 Task: Schedule a 45-minute meeting for annual business plan development.
Action: Mouse moved to (134, 130)
Screenshot: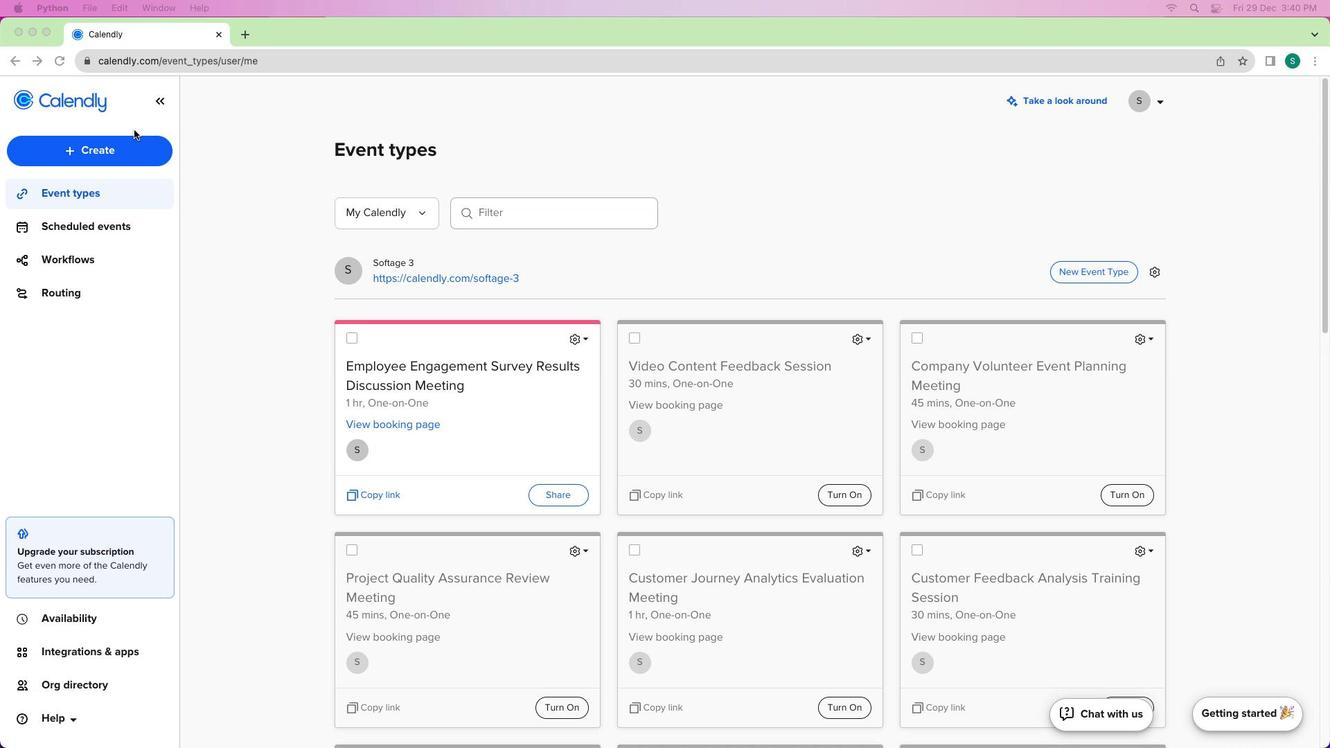 
Action: Mouse pressed left at (134, 130)
Screenshot: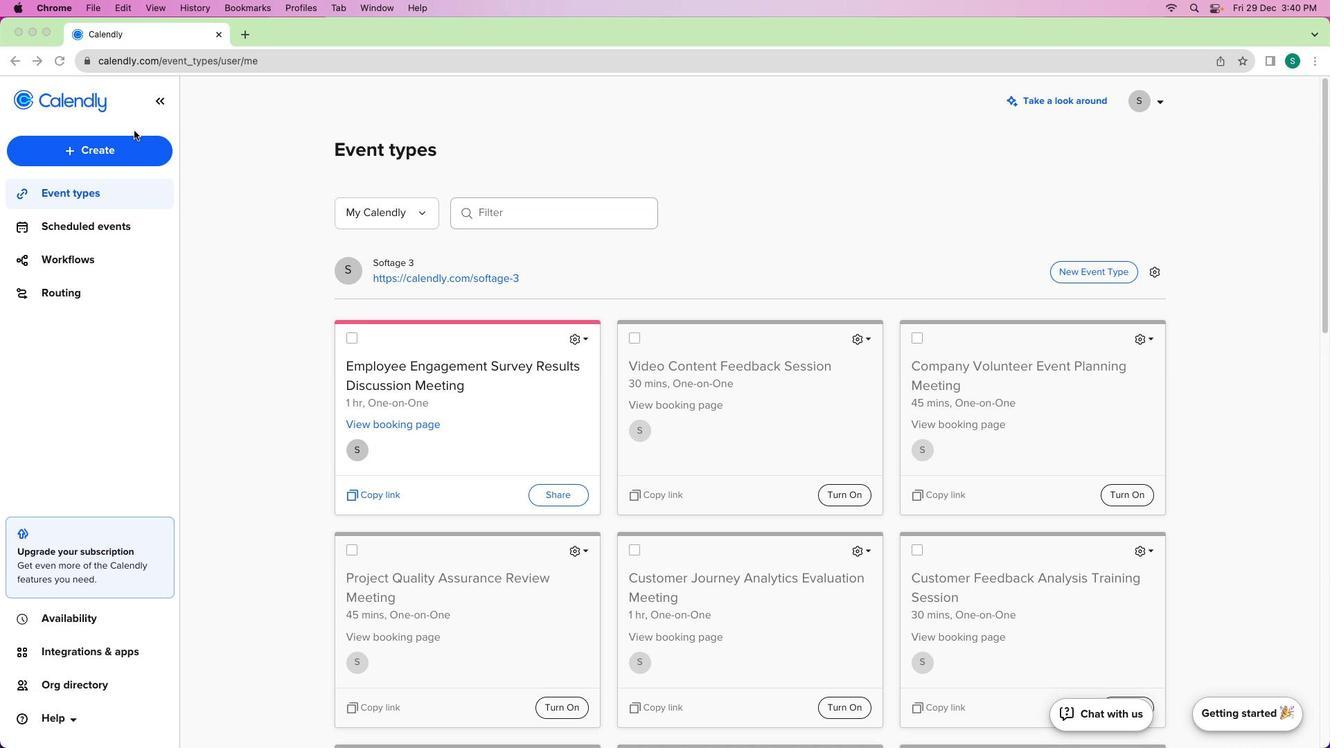 
Action: Mouse moved to (132, 145)
Screenshot: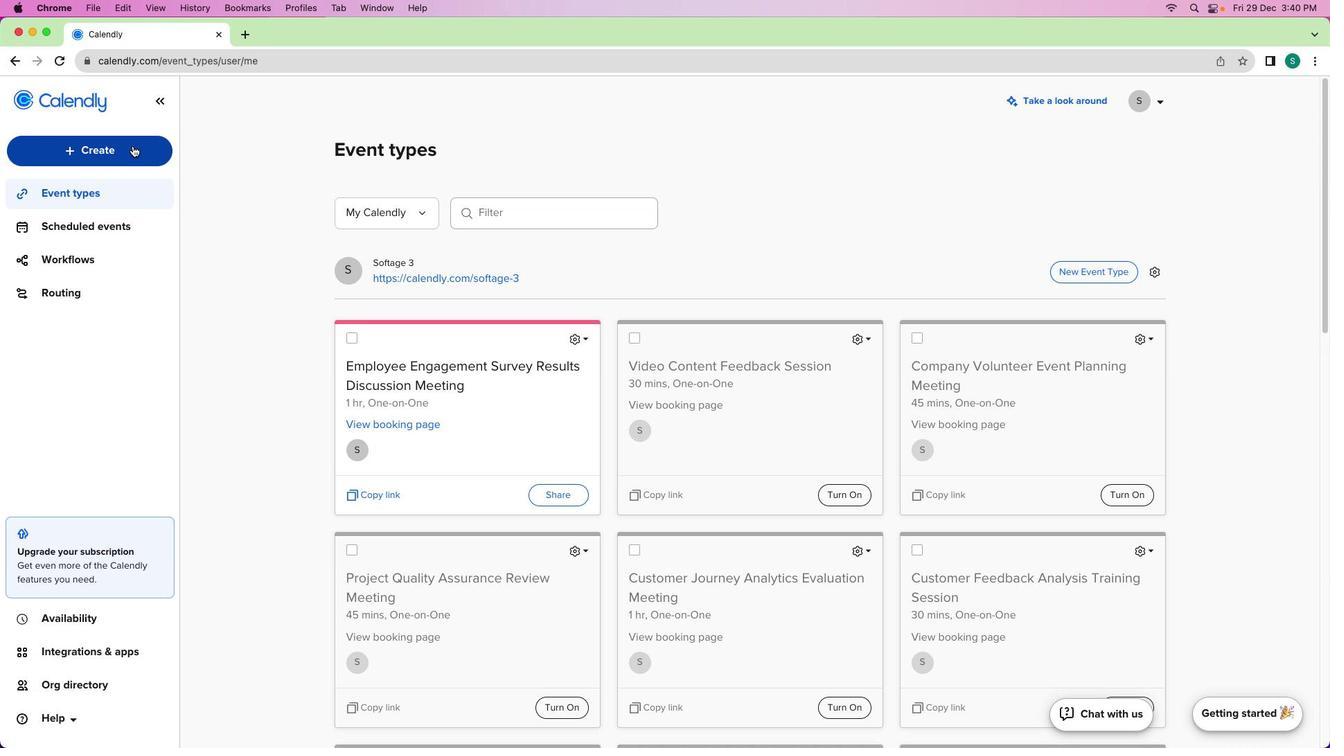 
Action: Mouse pressed left at (132, 145)
Screenshot: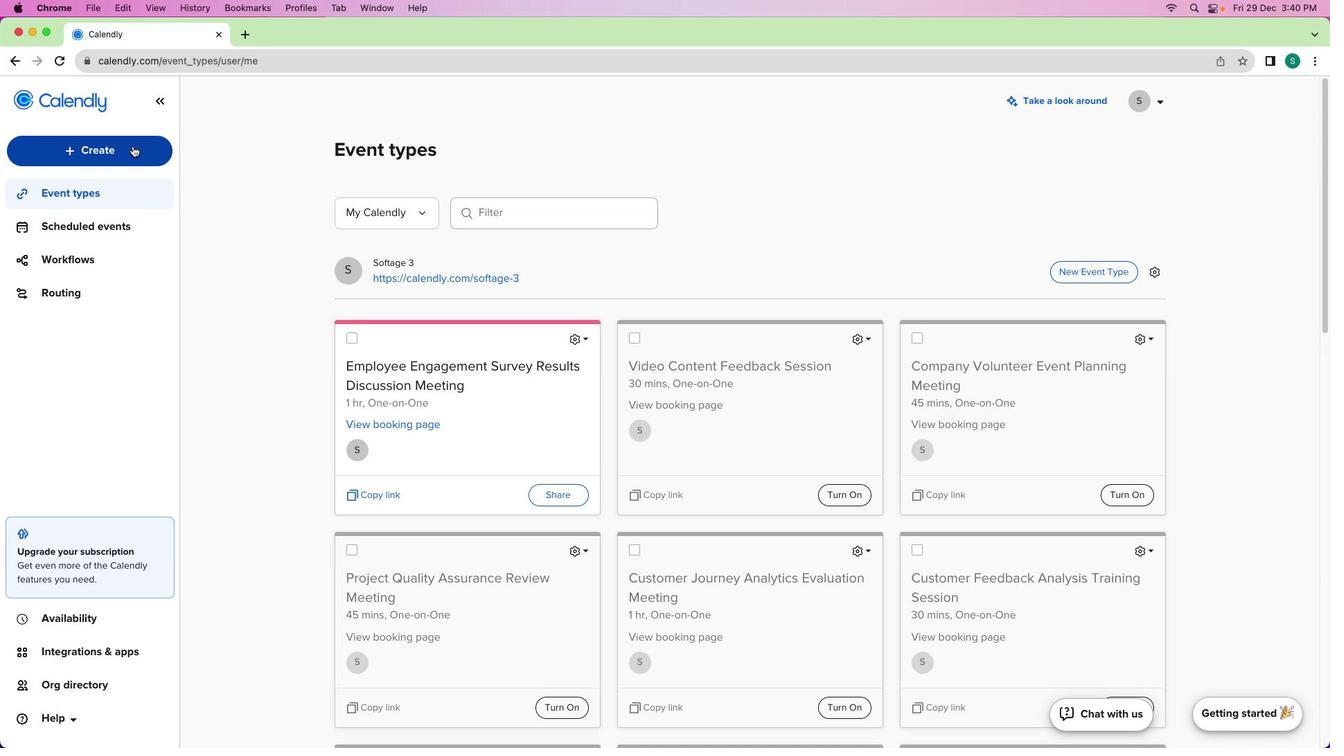 
Action: Mouse moved to (121, 201)
Screenshot: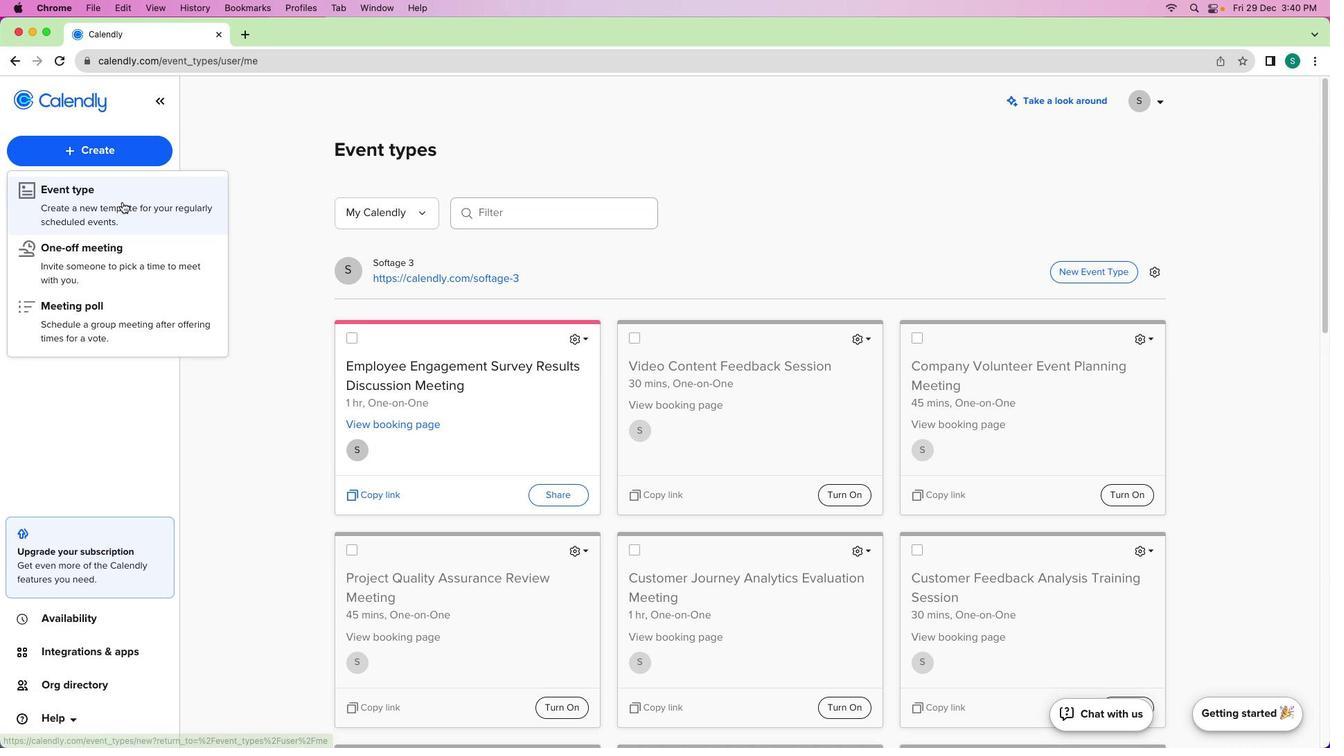 
Action: Mouse pressed left at (121, 201)
Screenshot: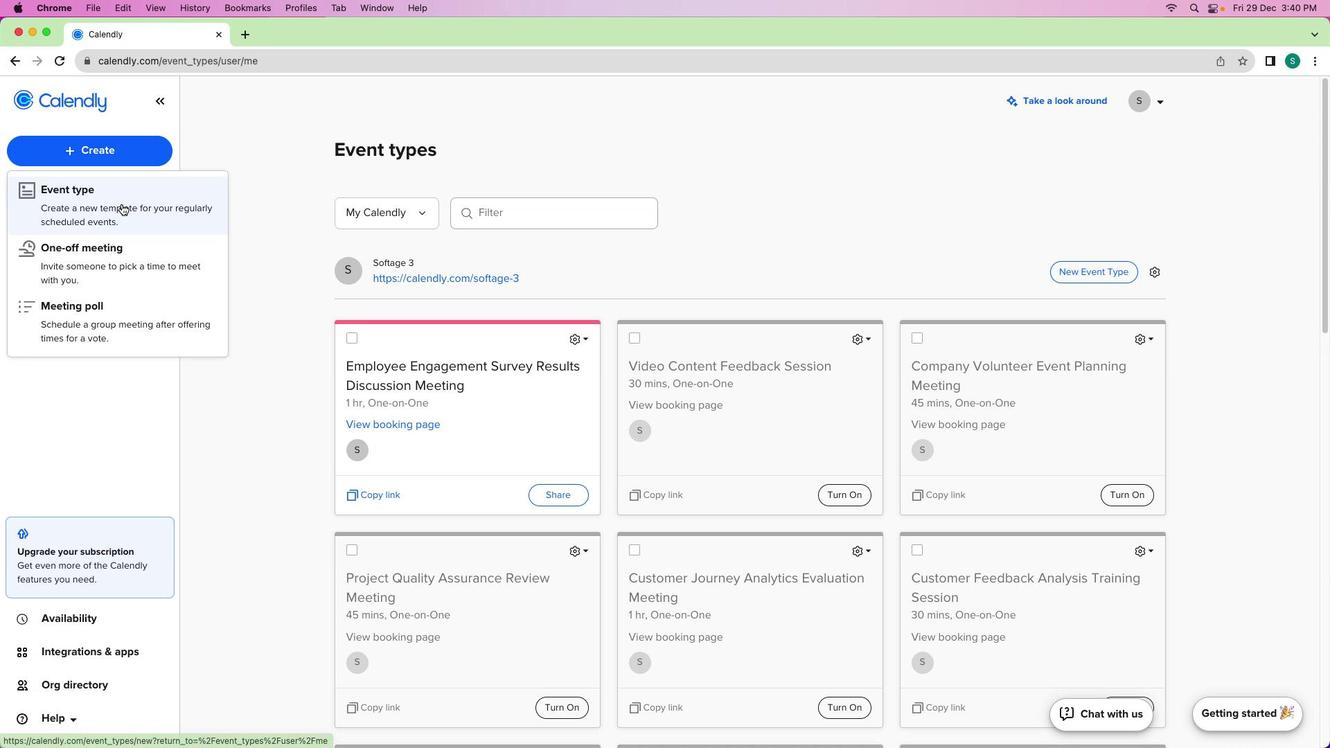 
Action: Mouse moved to (121, 205)
Screenshot: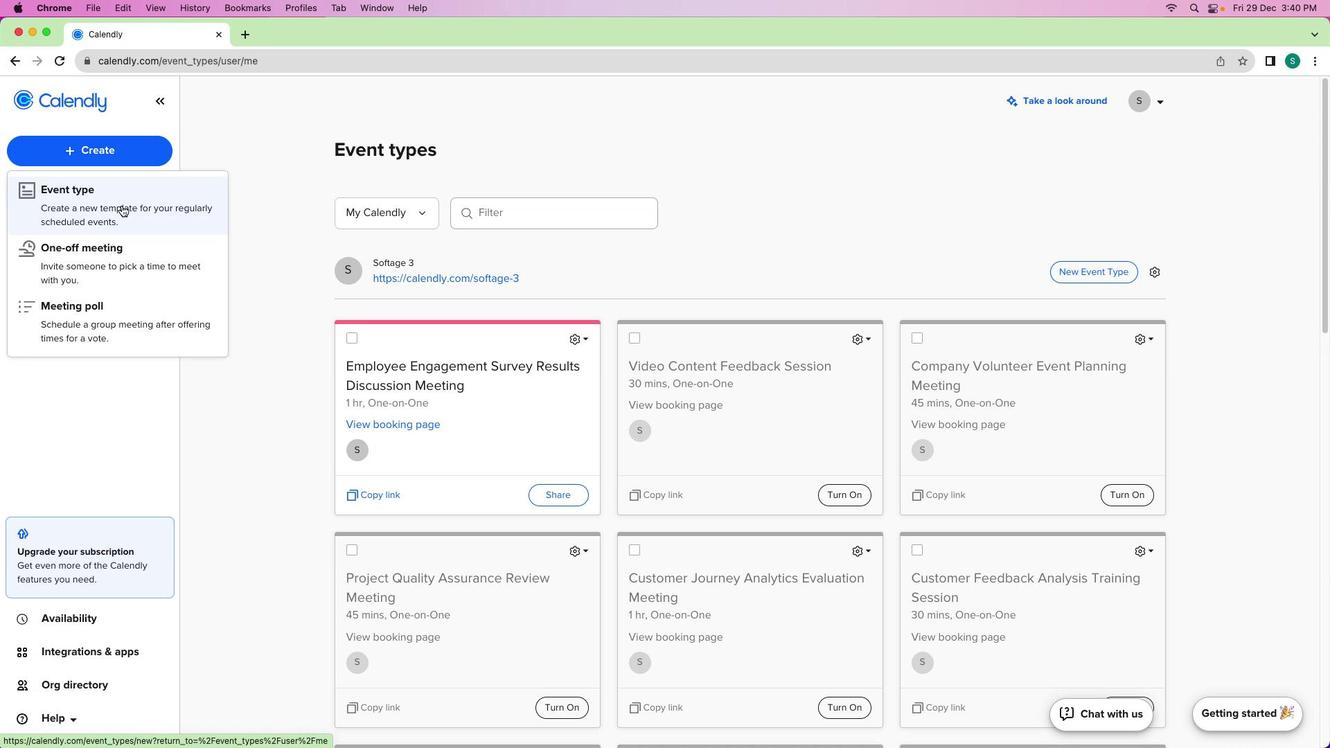 
Action: Mouse pressed left at (121, 205)
Screenshot: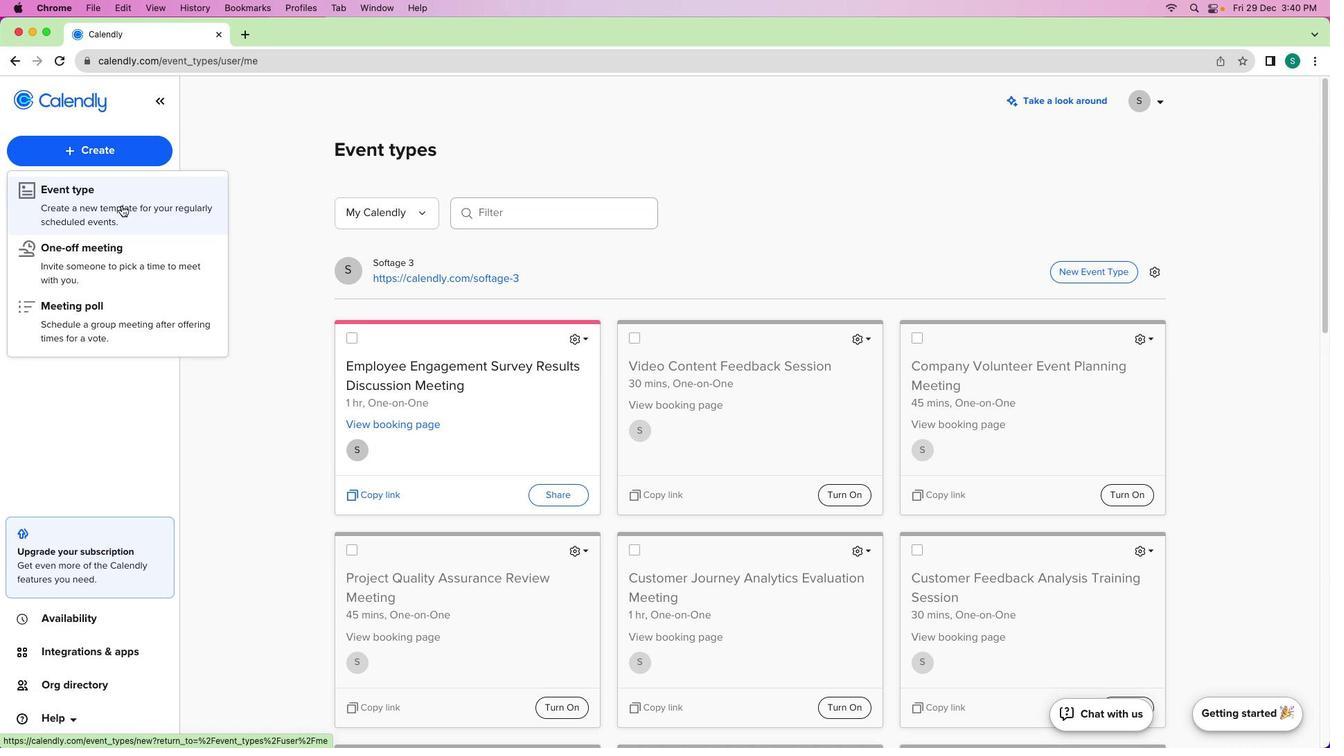 
Action: Mouse moved to (455, 279)
Screenshot: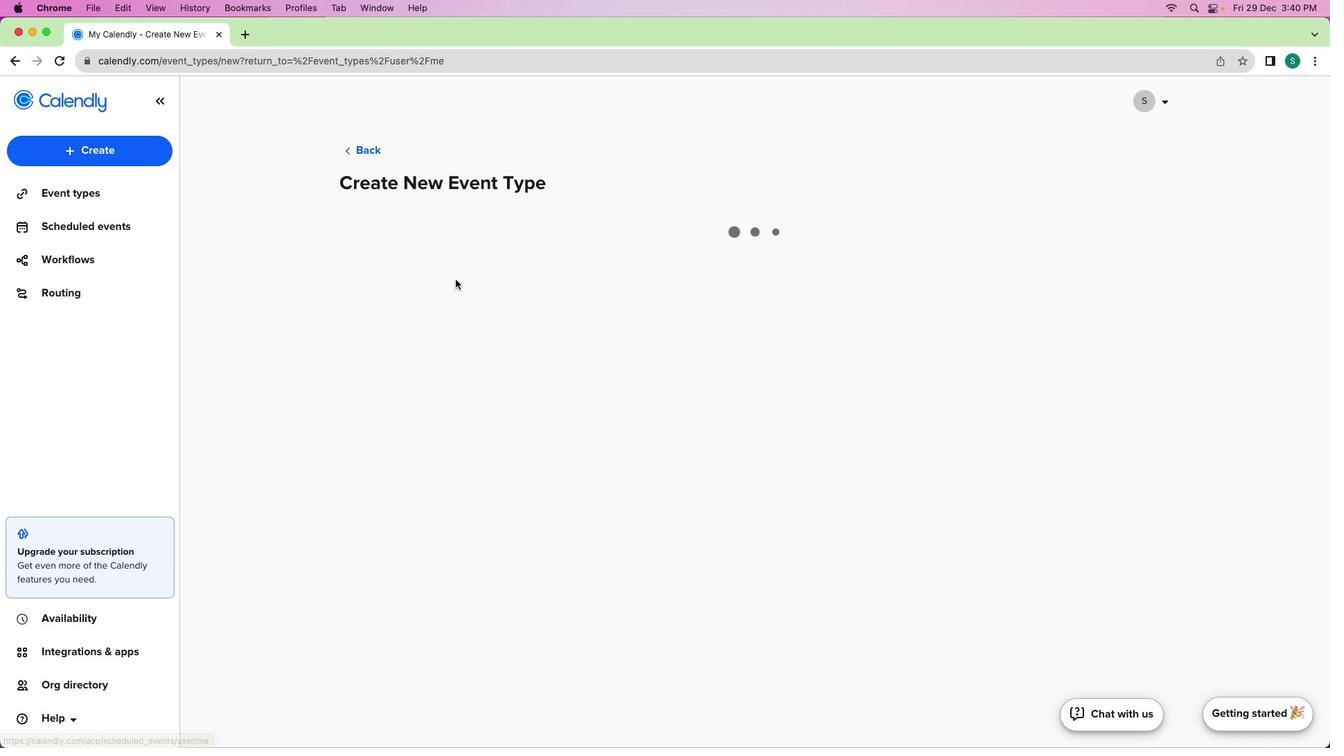 
Action: Mouse pressed left at (455, 279)
Screenshot: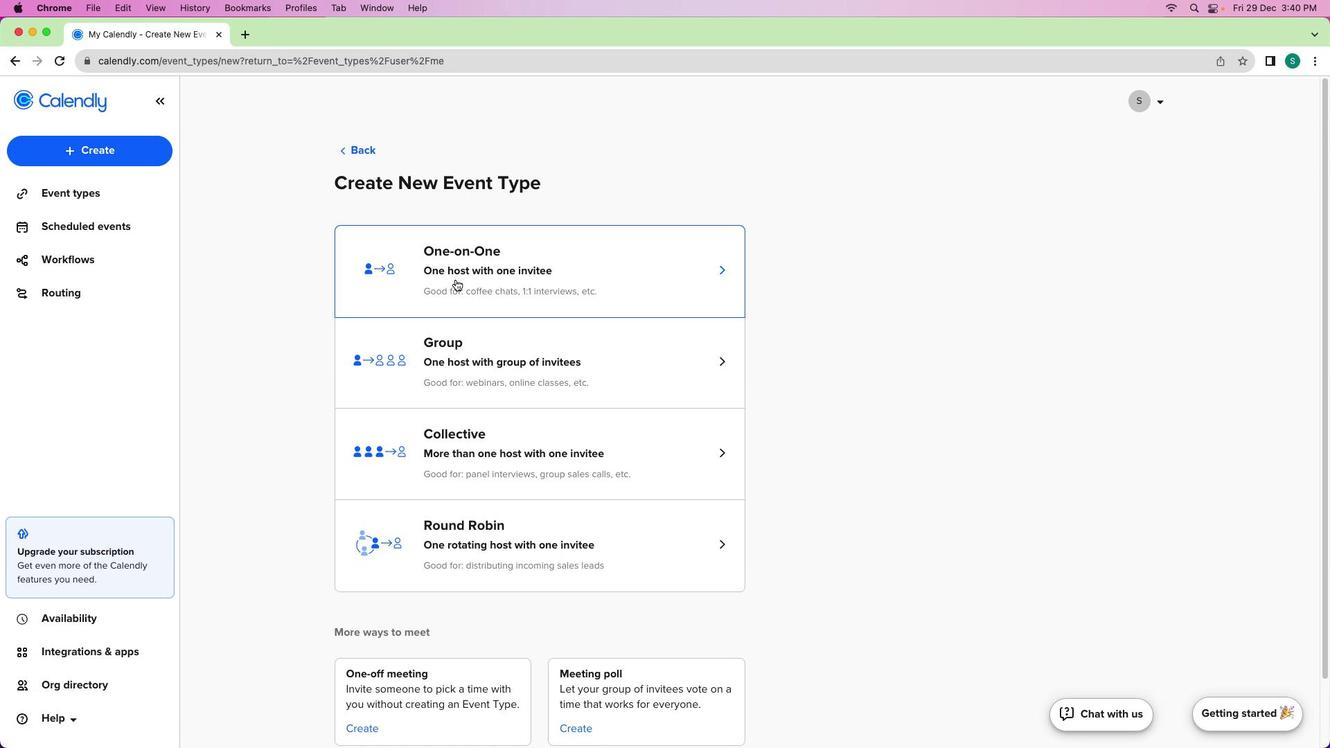 
Action: Mouse moved to (196, 220)
Screenshot: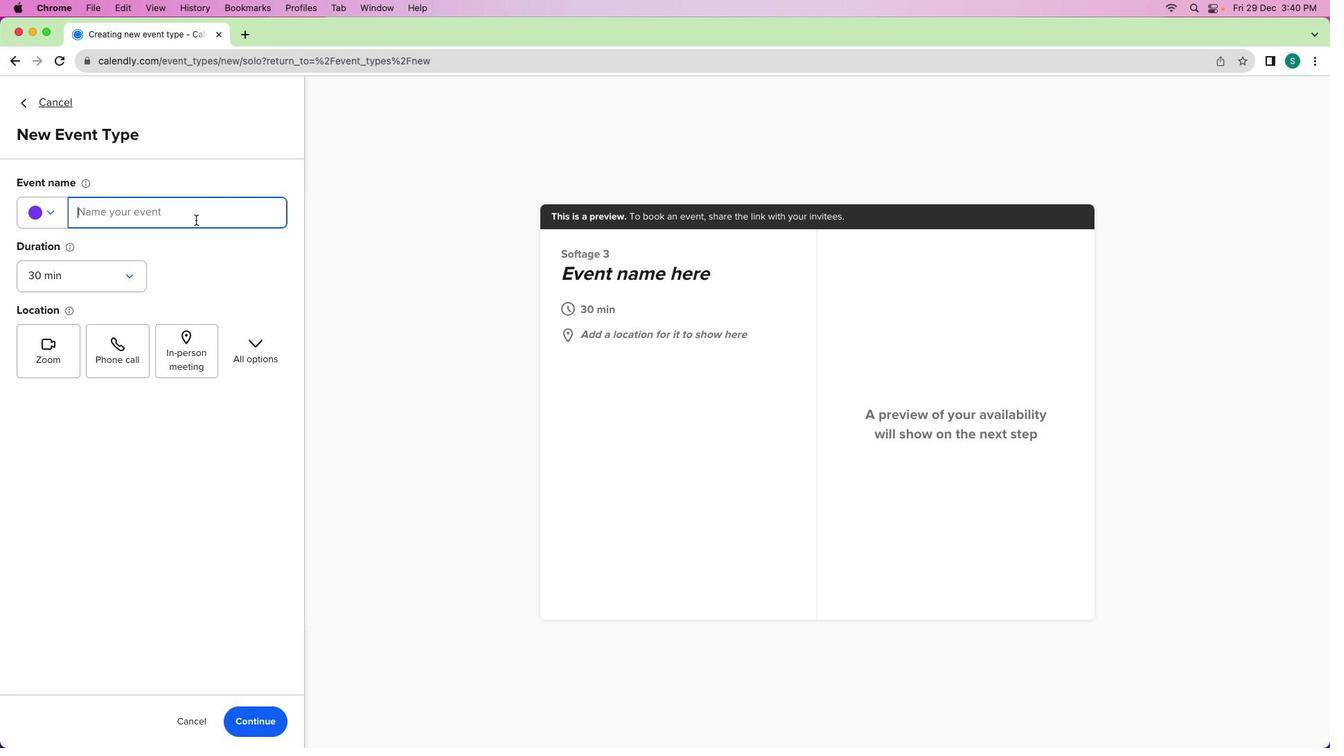 
Action: Mouse pressed left at (196, 220)
Screenshot: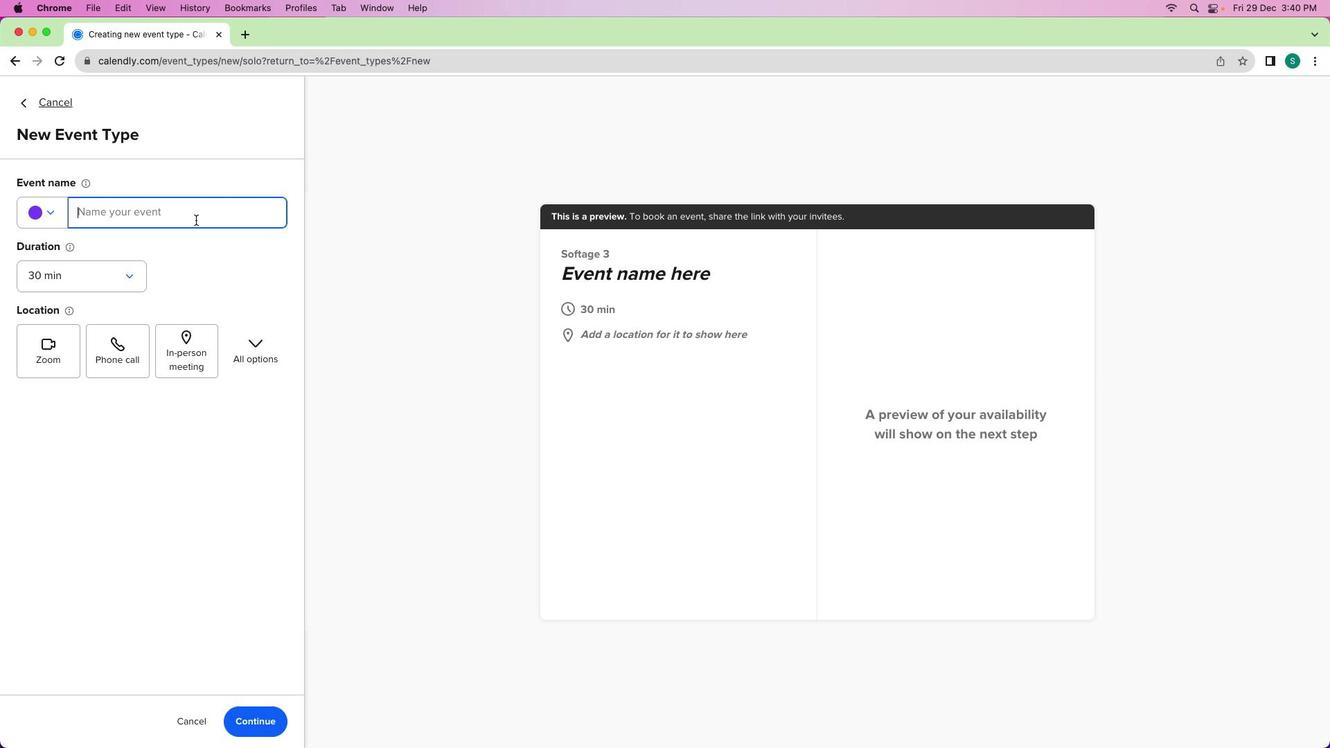 
Action: Mouse moved to (203, 225)
Screenshot: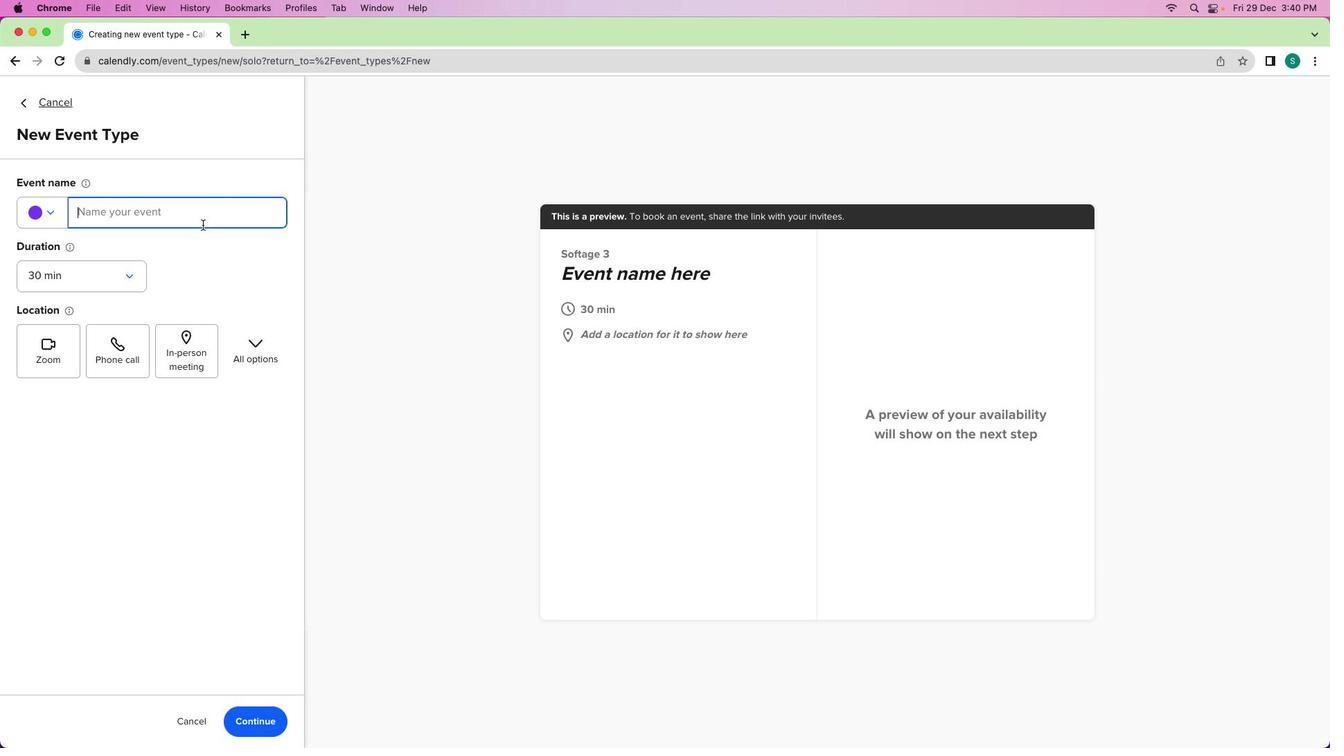 
Action: Key pressed Key.shift'A''n''n''u''a''k''l'Key.backspaceKey.backspace'l'Key.spaceKey.shift'B''u''s''i''n''e''s''s'Key.spaceKey.shift'P''l''a''n'Key.spaceKey.shift'D''e''v''e''l''o''p''m''e''n''t'Key.spaceKey.shift'M''e''e''t''i''n''g'
Screenshot: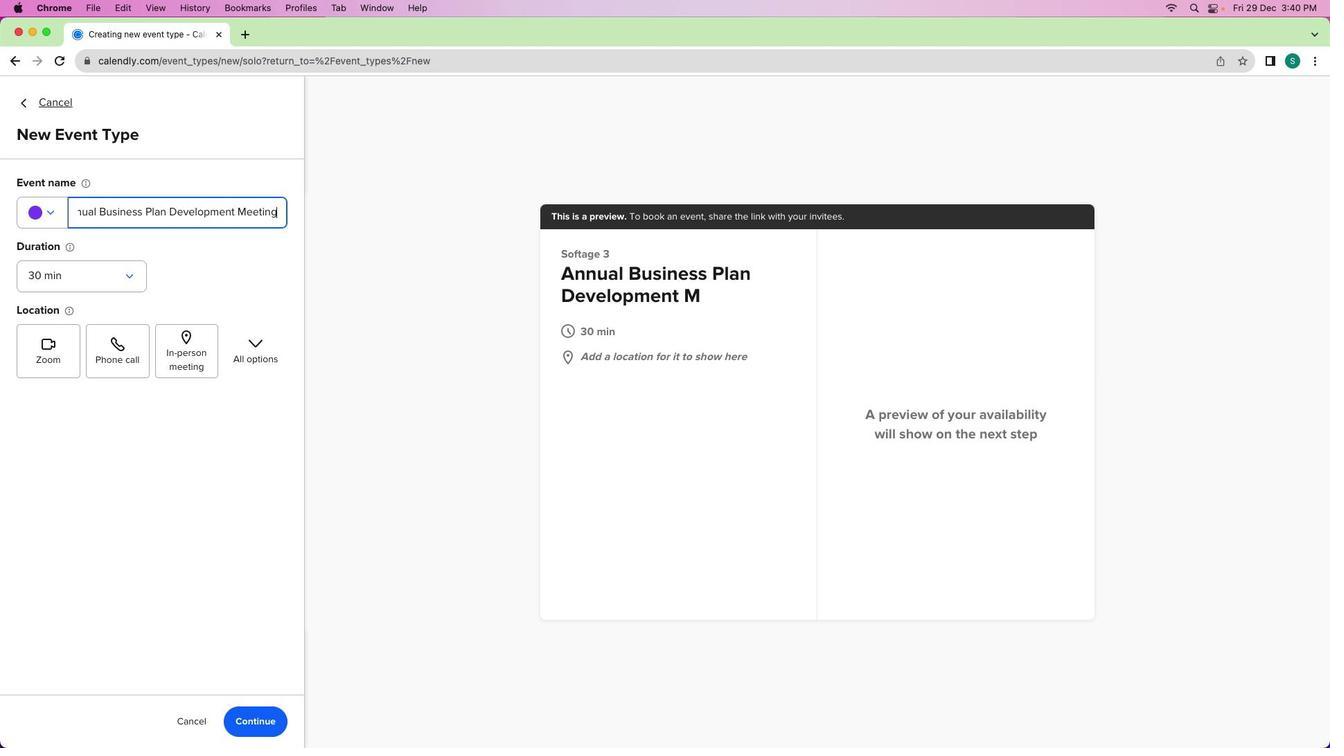 
Action: Mouse moved to (53, 212)
Screenshot: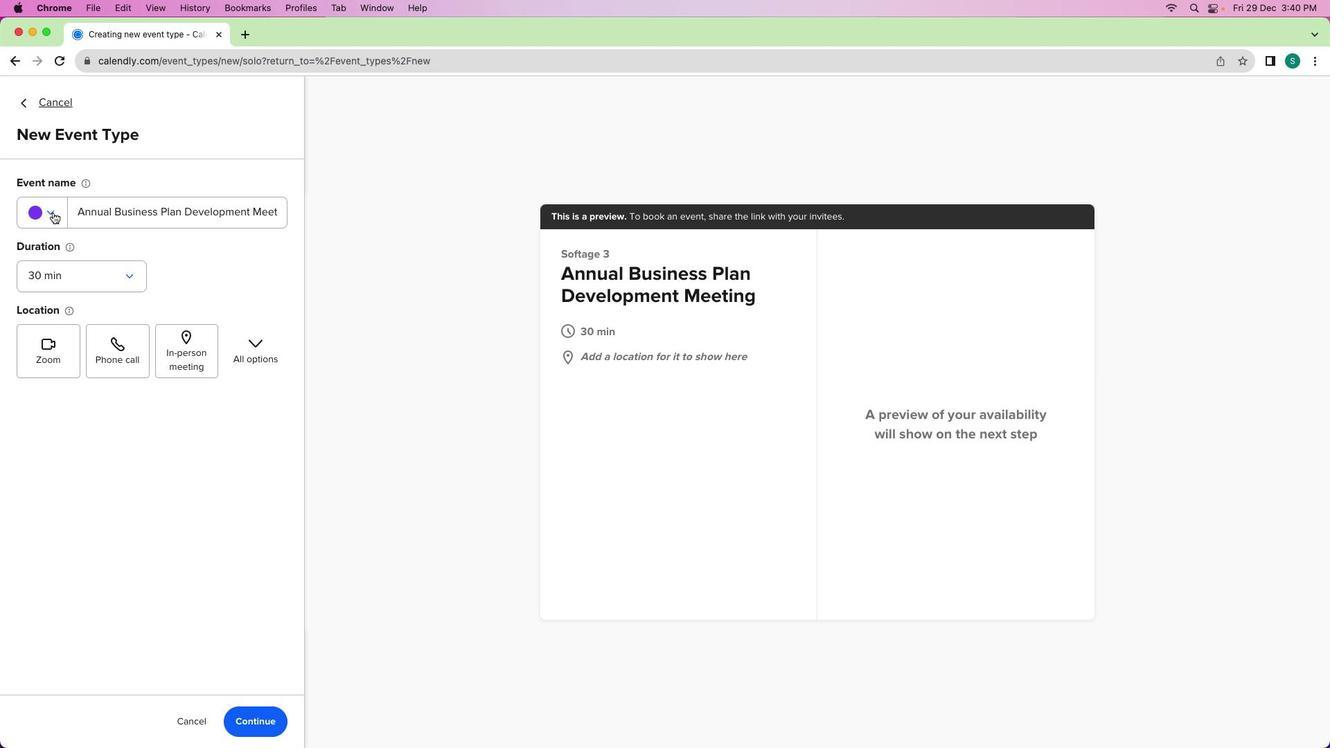 
Action: Mouse pressed left at (53, 212)
Screenshot: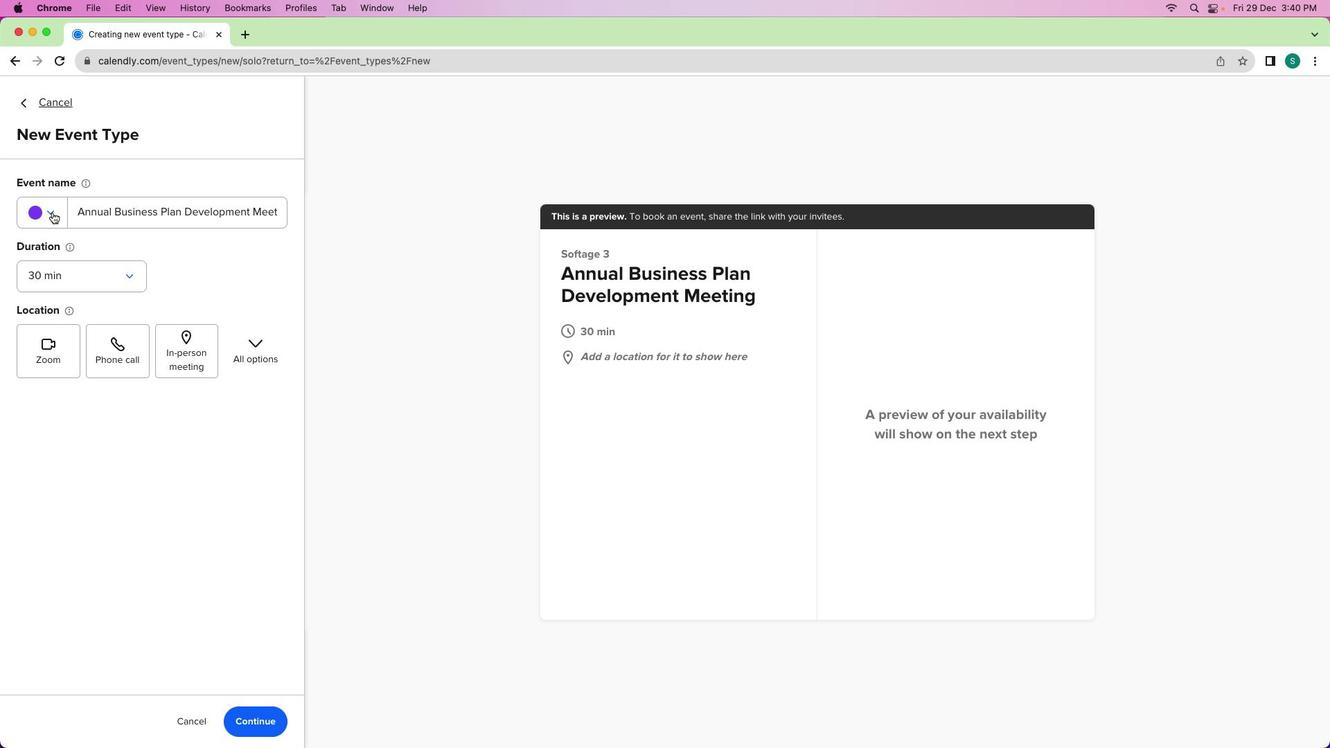 
Action: Mouse moved to (61, 306)
Screenshot: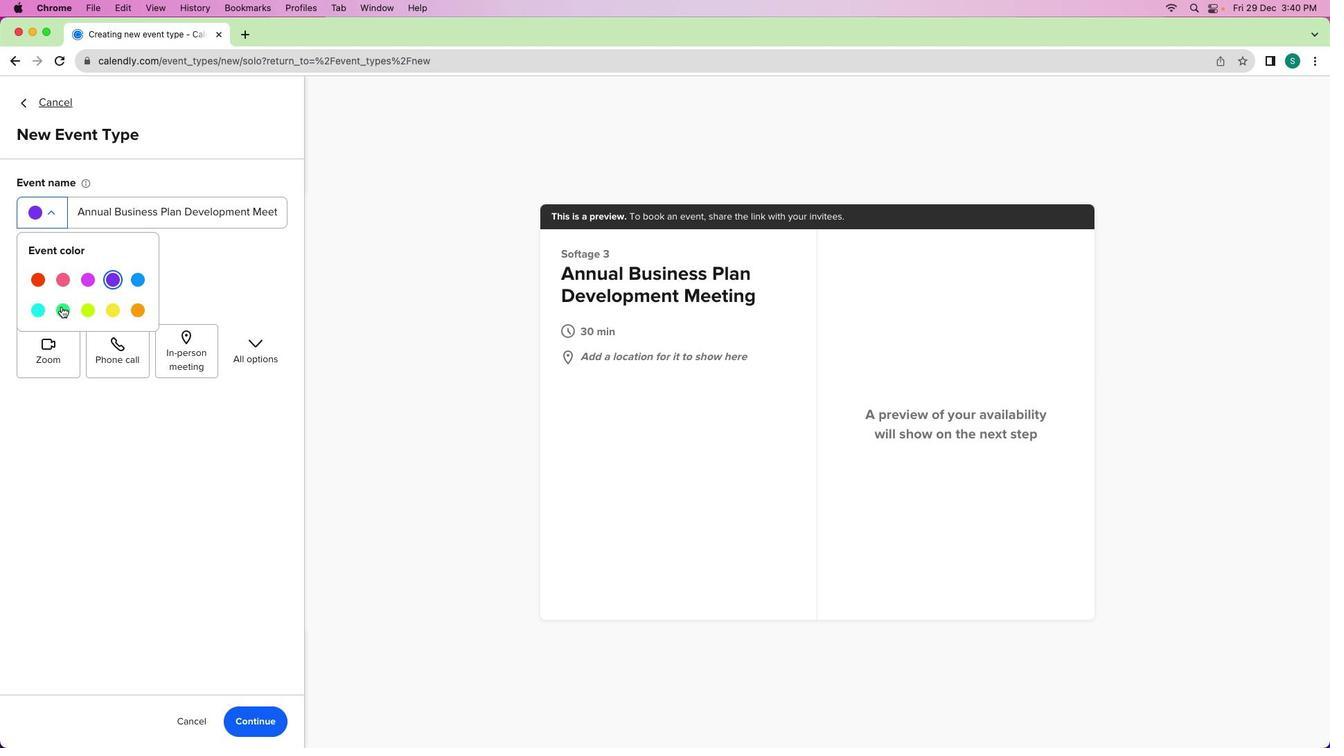 
Action: Mouse pressed left at (61, 306)
Screenshot: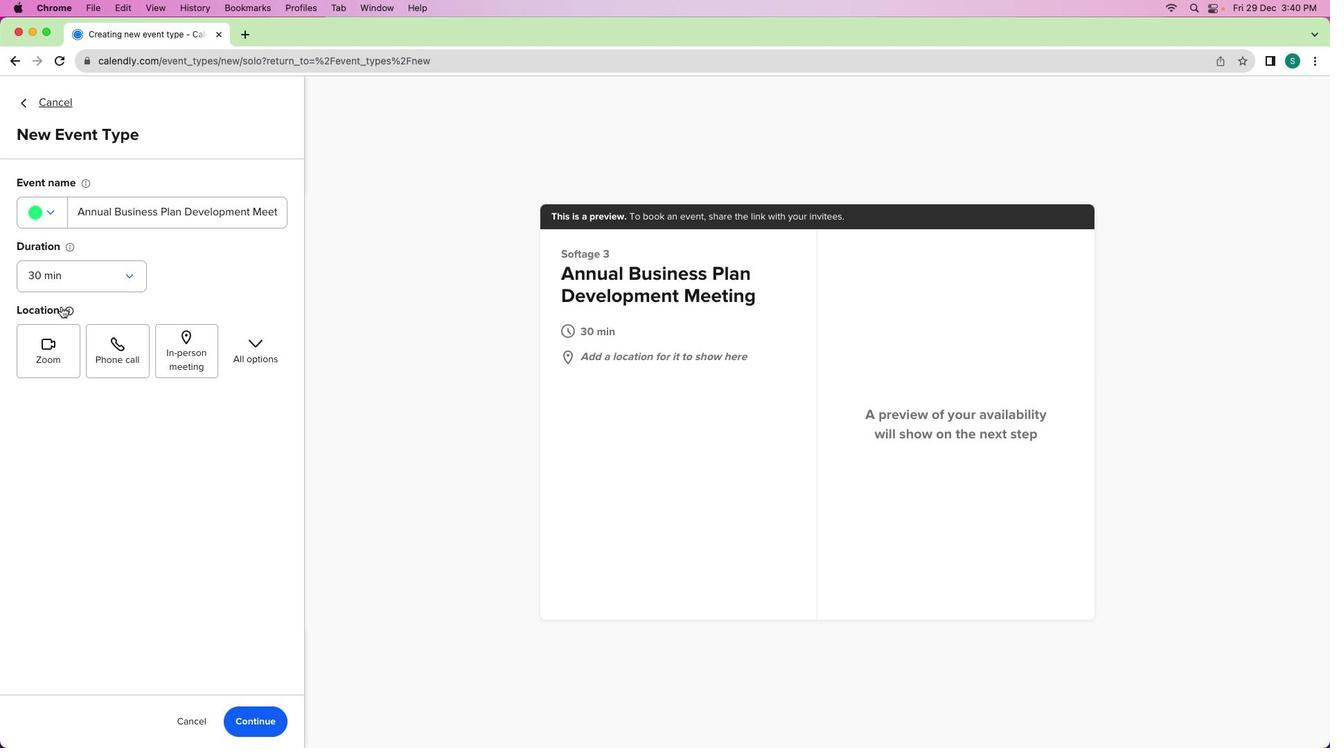 
Action: Mouse moved to (83, 285)
Screenshot: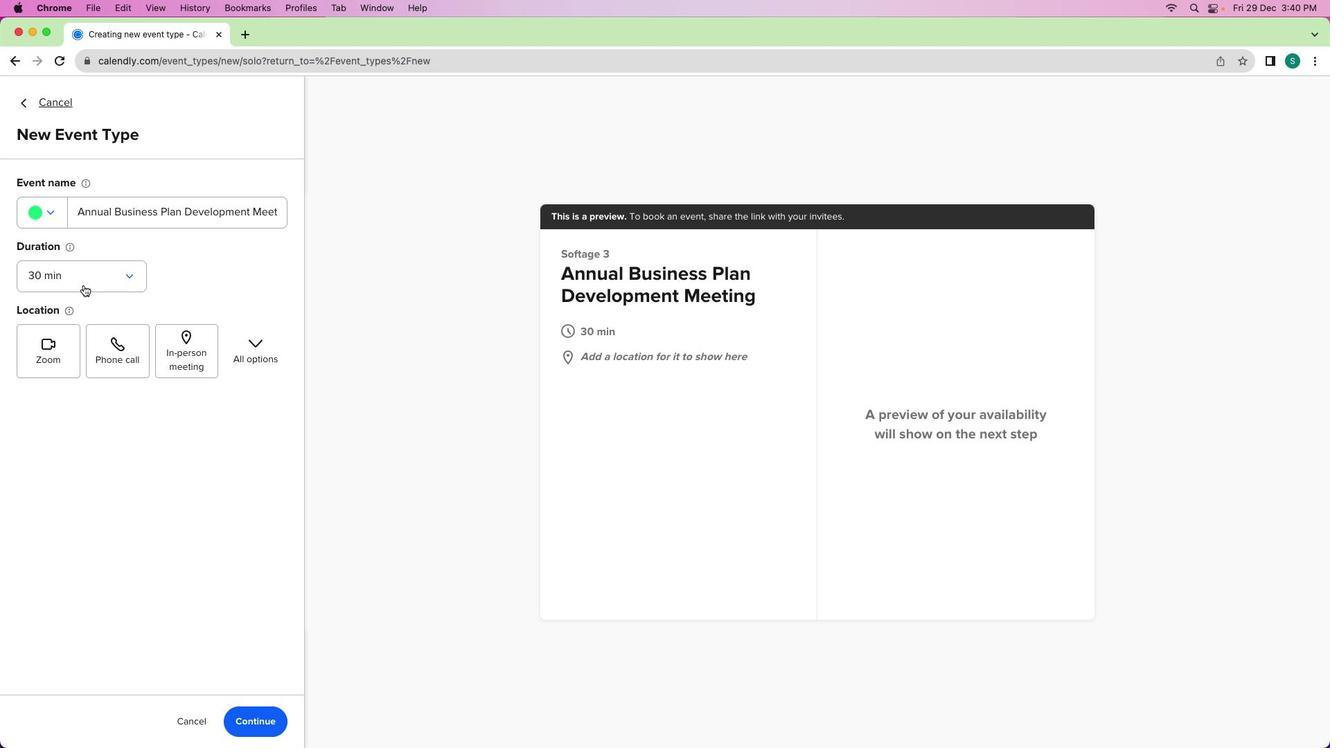 
Action: Mouse pressed left at (83, 285)
Screenshot: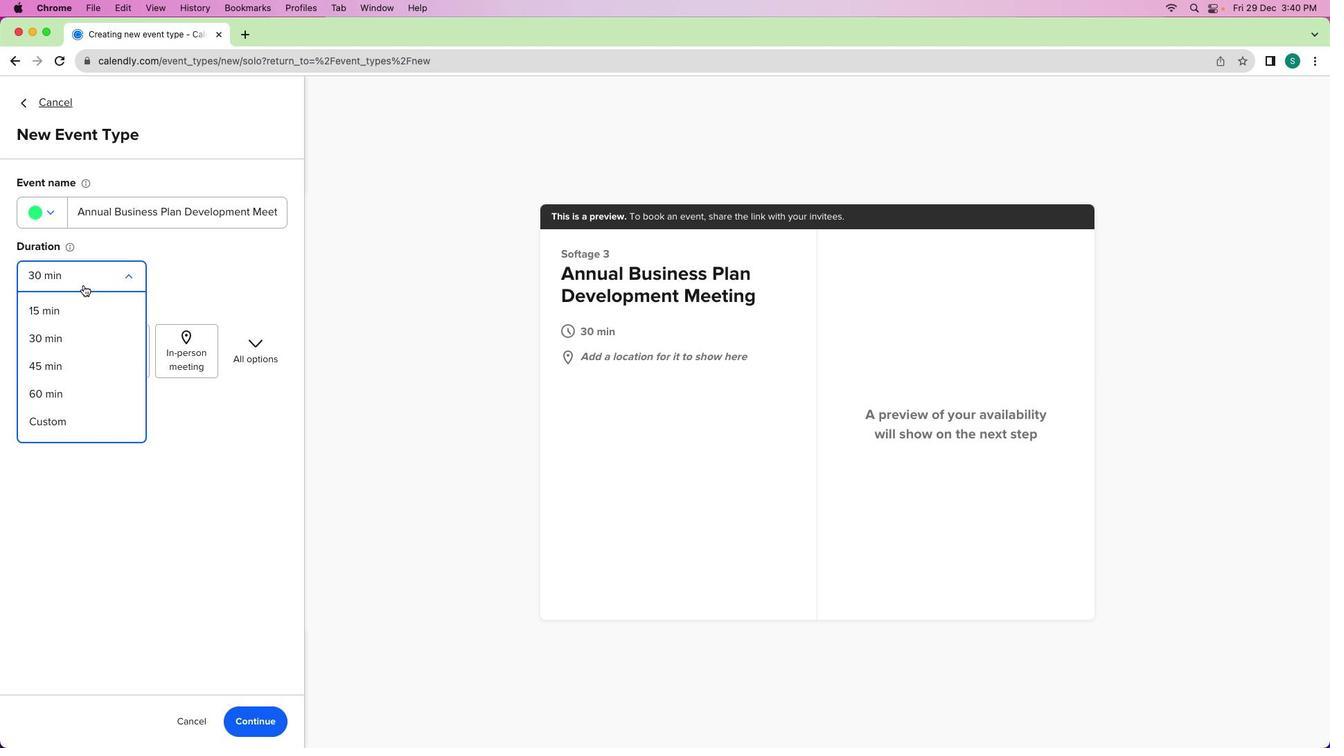 
Action: Mouse moved to (54, 374)
Screenshot: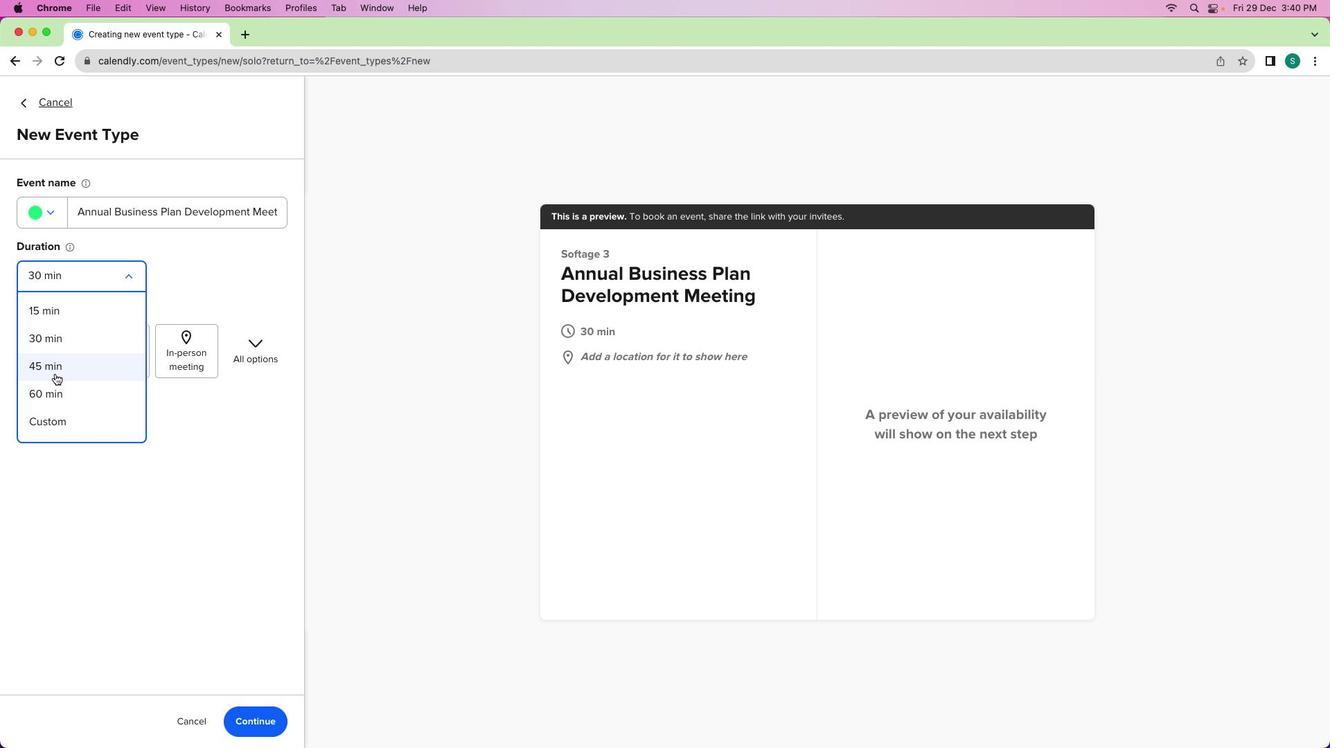 
Action: Mouse pressed left at (54, 374)
Screenshot: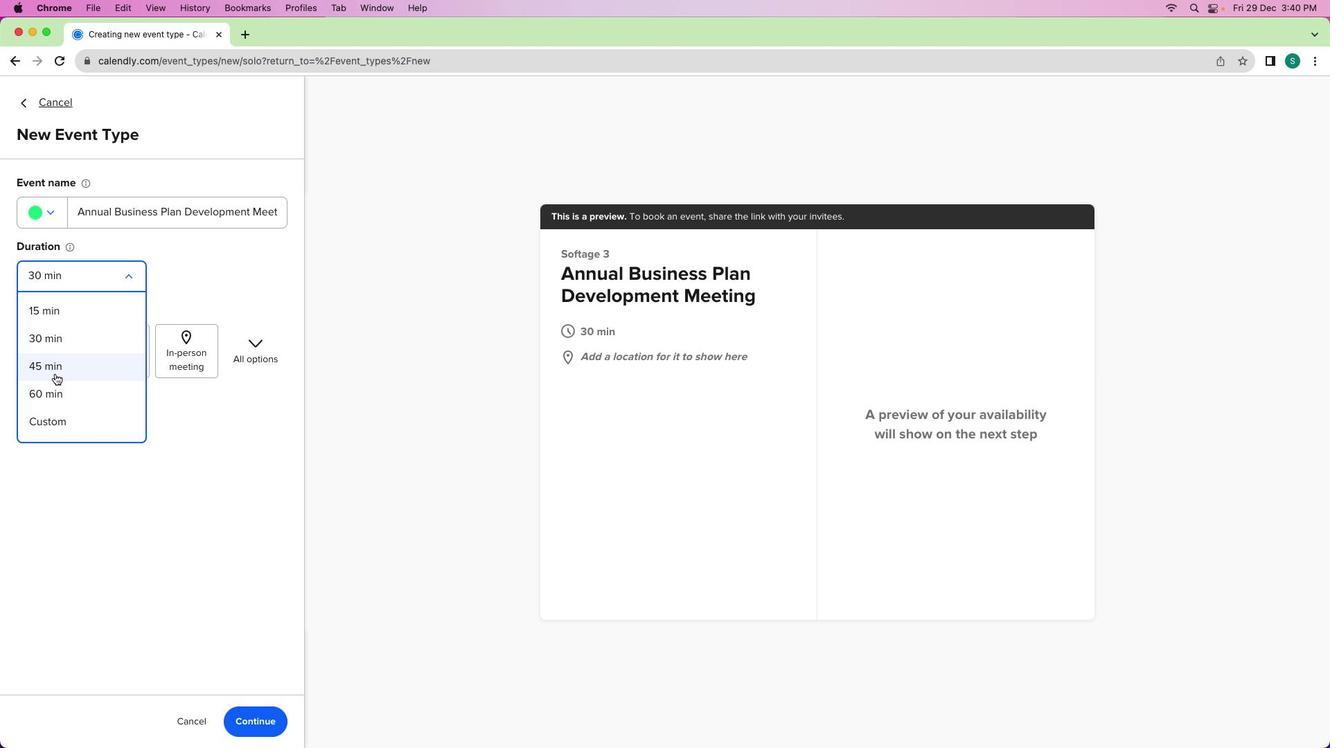 
Action: Mouse pressed left at (54, 374)
Screenshot: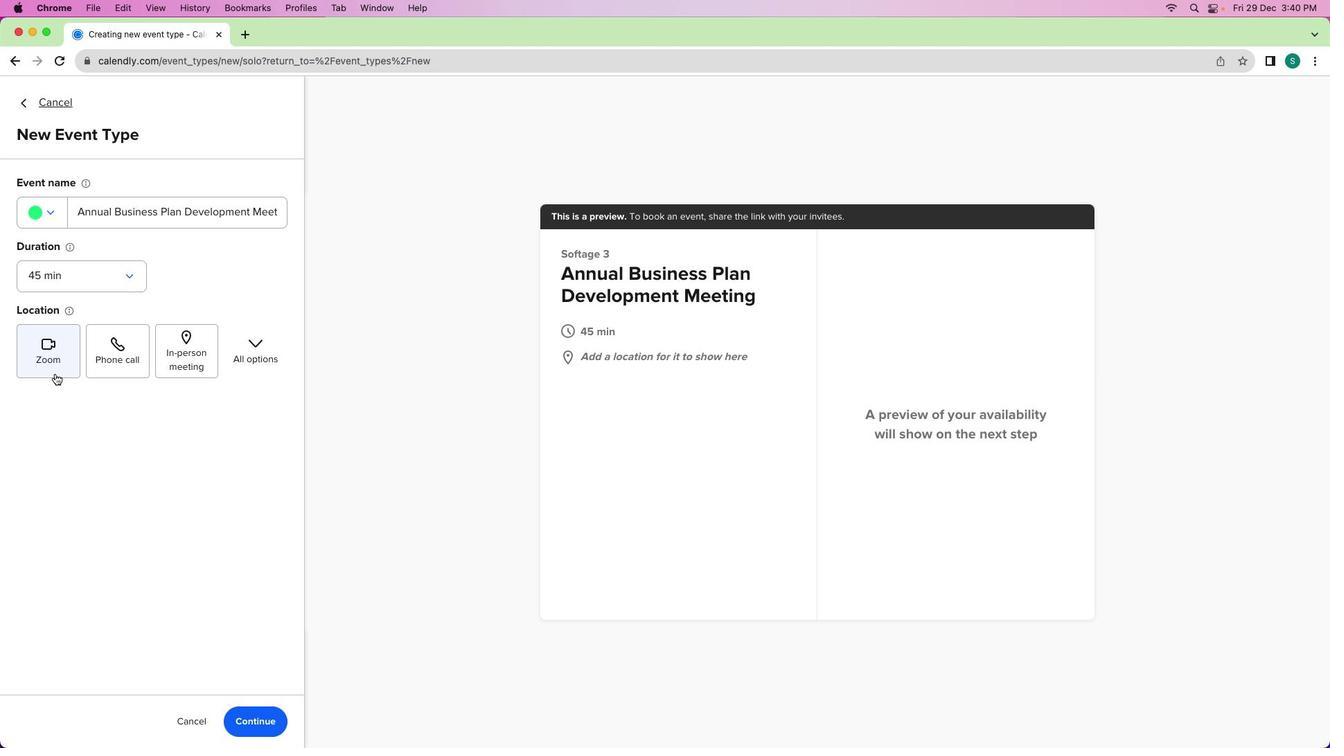 
Action: Mouse moved to (260, 720)
Screenshot: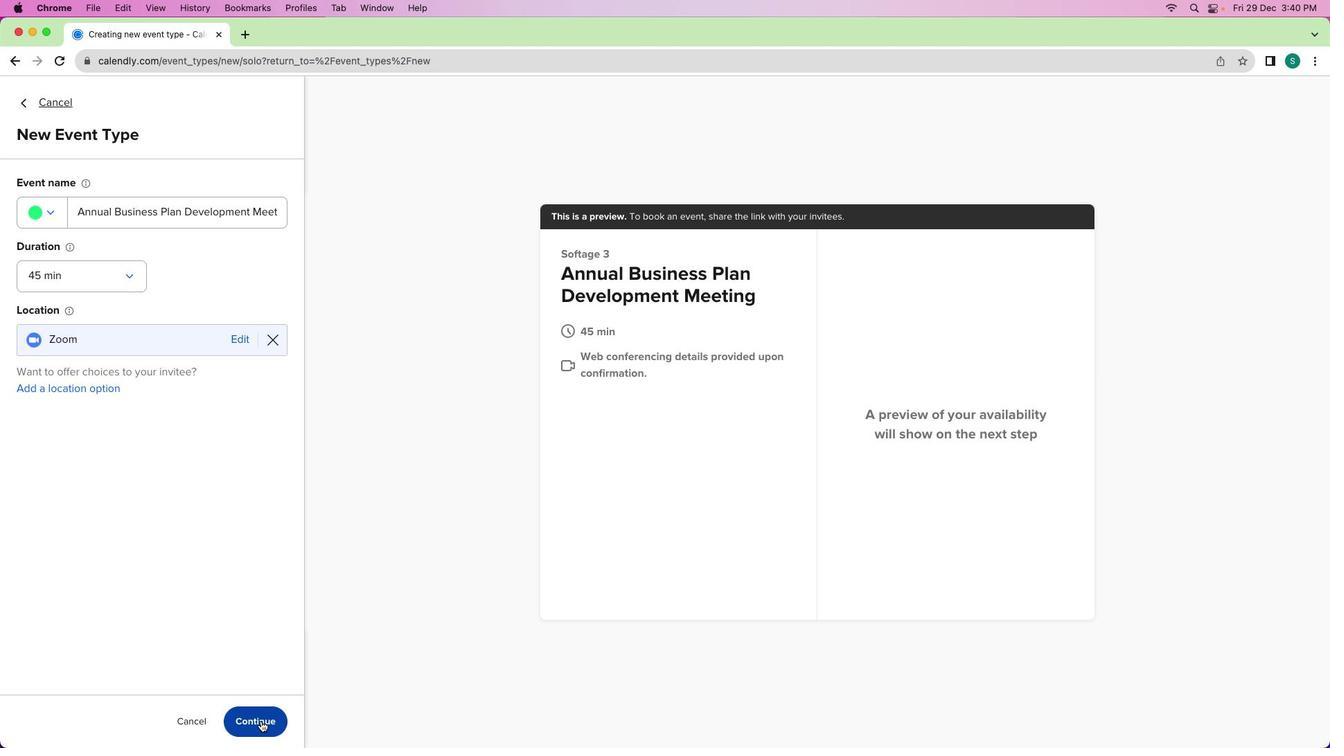 
Action: Mouse pressed left at (260, 720)
Screenshot: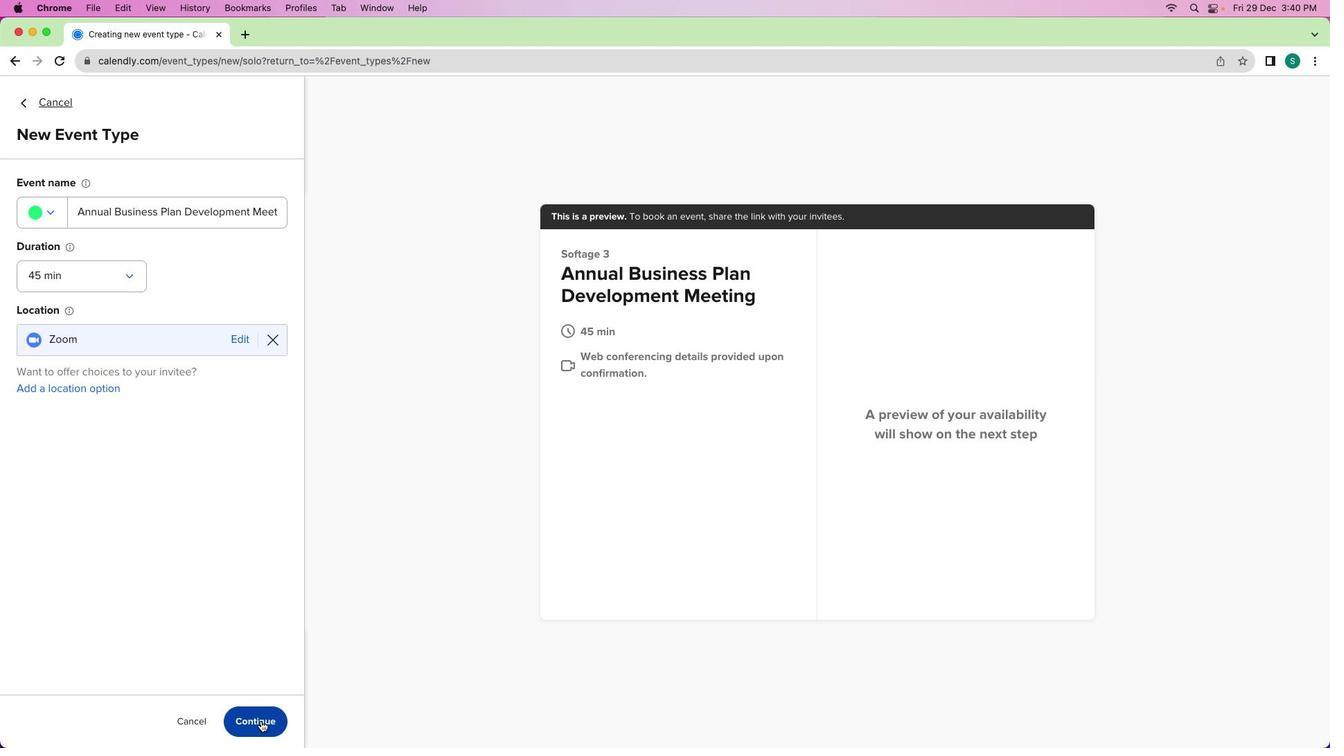 
Action: Mouse moved to (266, 243)
Screenshot: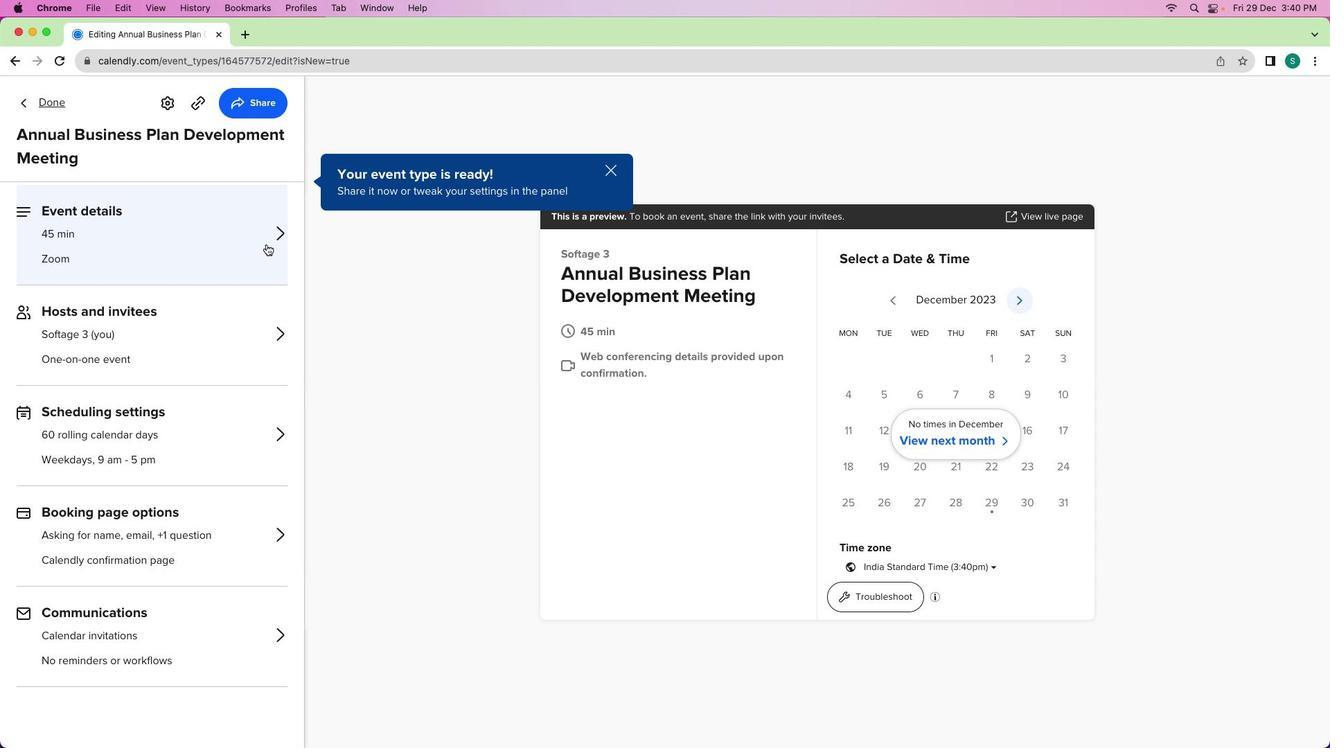 
Action: Mouse pressed left at (266, 243)
Screenshot: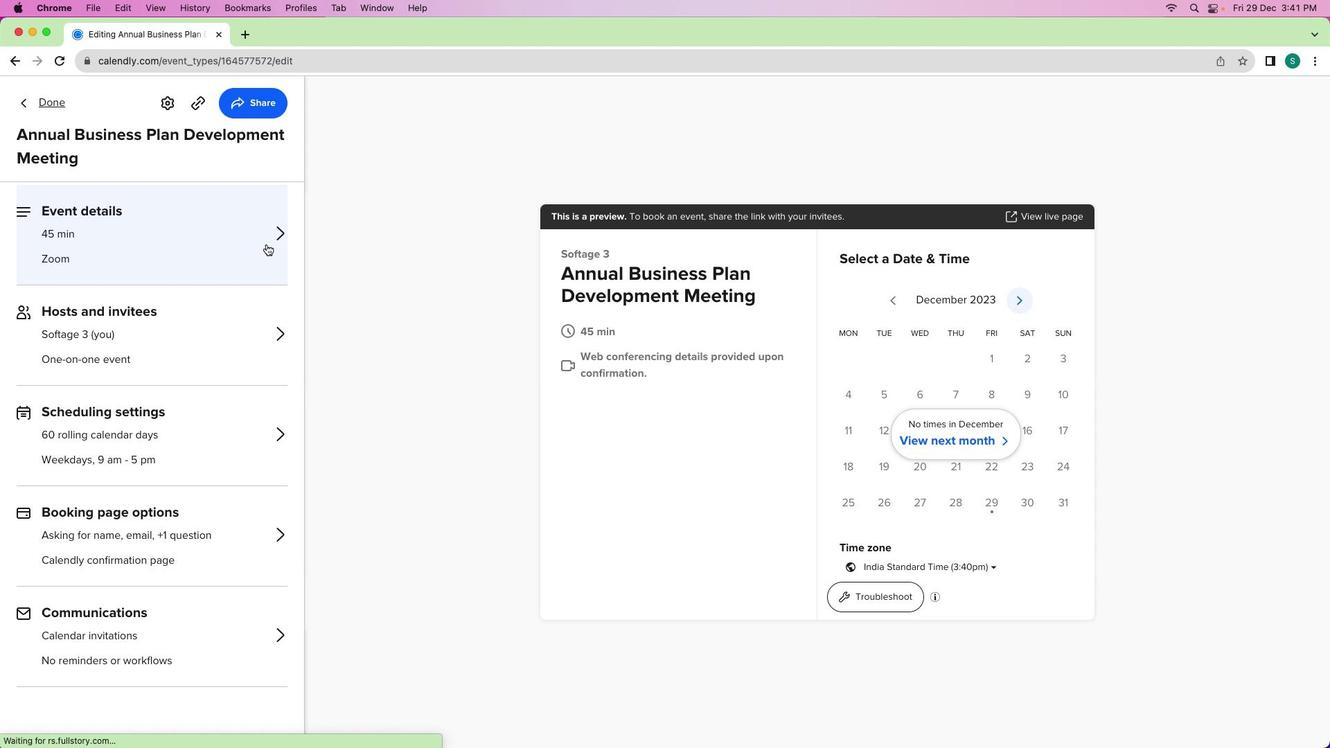 
Action: Mouse moved to (106, 488)
Screenshot: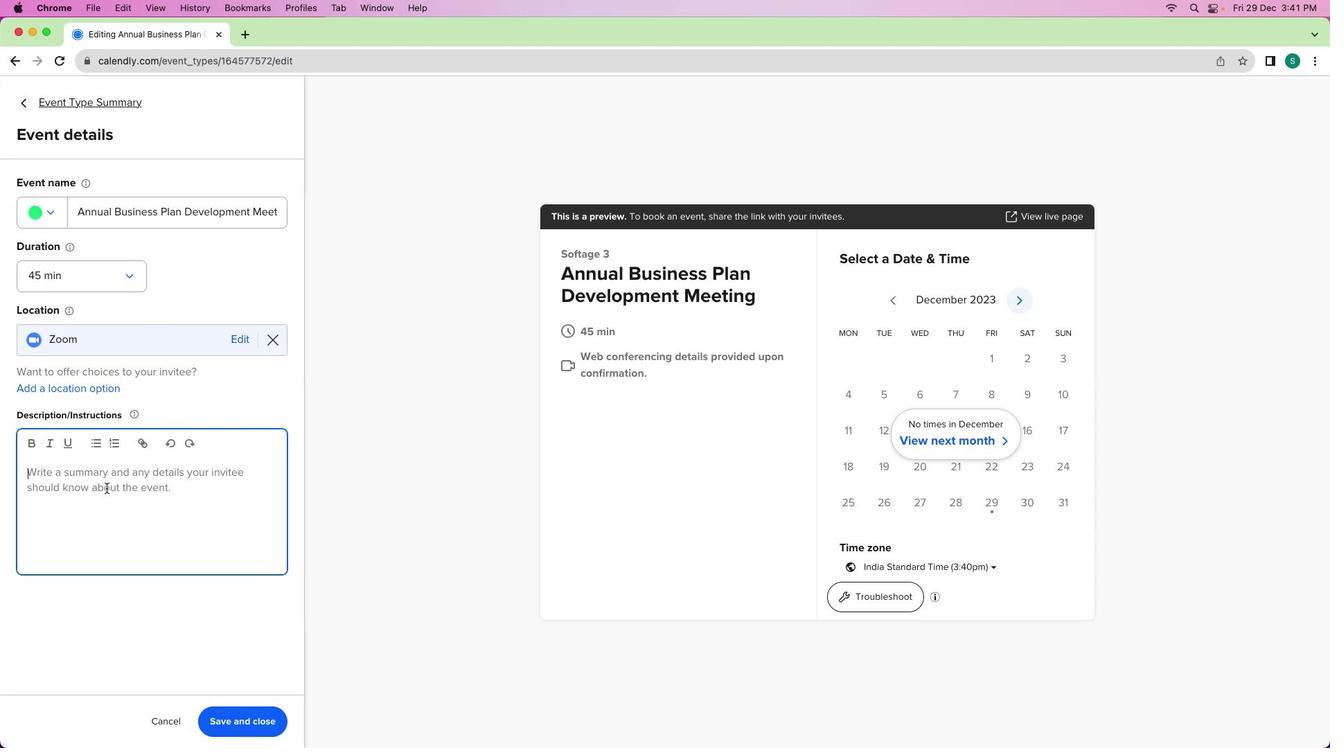 
Action: Mouse pressed left at (106, 488)
Screenshot: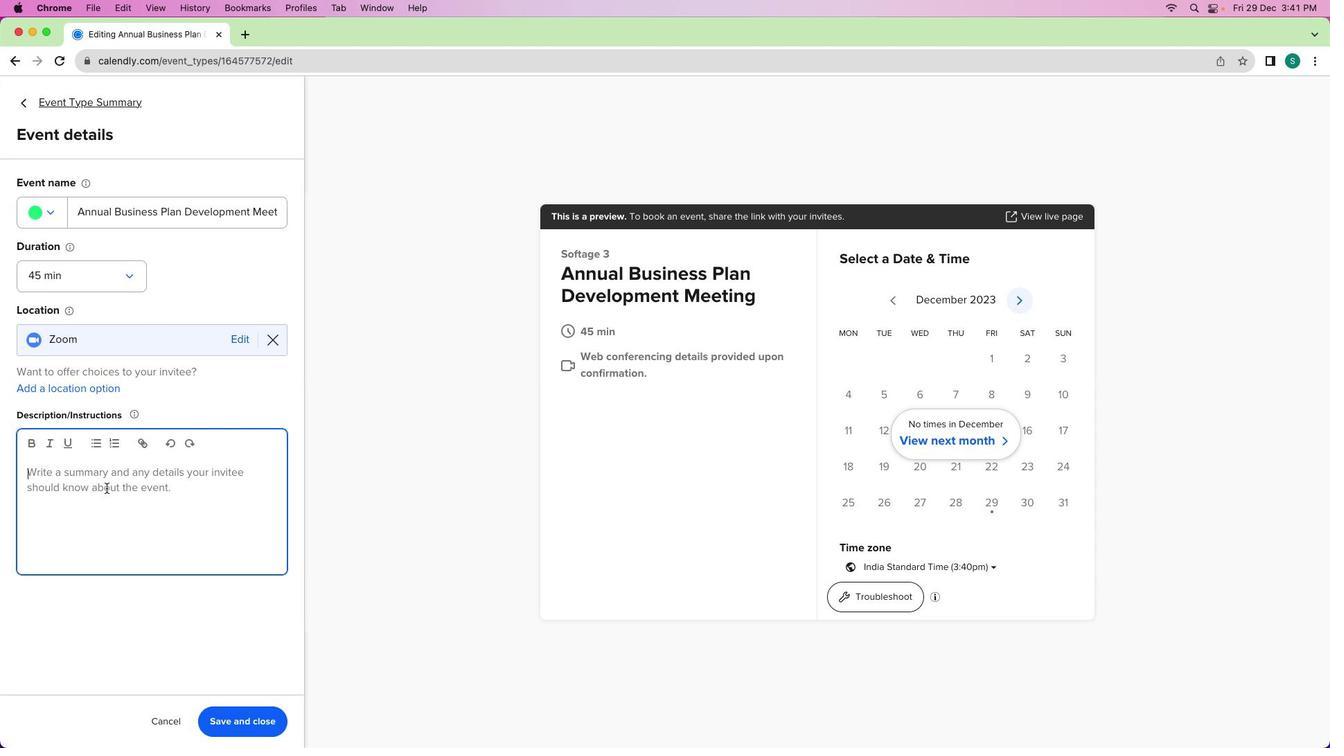 
Action: Mouse moved to (106, 488)
Screenshot: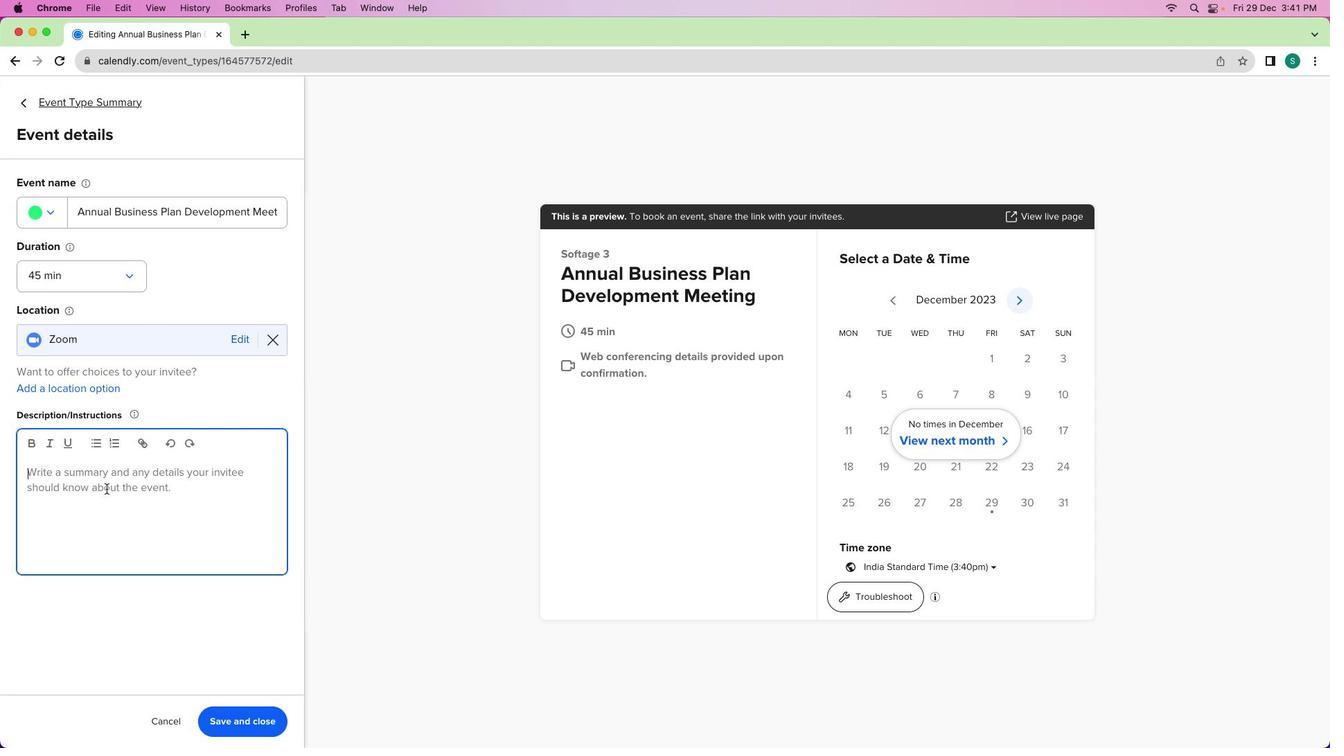 
Action: Key pressed Key.shift'A'Key.space's''e''s''s''i''o''n'Key.space'd''e''d''i''c''a''t''e''d'Key.space't''o'Key.space't''h''e'Key.space'd''e''v''e''l''o''p''m''e''n''t'Key.space'o''f'Key.space'o''u''r'Key.space'a''n''n''u''a''l'Key.space'b''u''s''i''n''e''e''s'Key.spaceKey.backspaceKey.backspaceKey.backspace's''s'Key.space'p''l''a''n'Key.spaceKey.backspace'.'Key.spaceKey.shift'W''e'Key.space'w''i''l''l'Key.space'h''i''g''h''l''i'Key.backspaceKey.backspaceKey.backspaceKey.backspaceKey.backspaceKey.backspace'b''e'Key.space'h''i''g''h''l''i''g''h''t''i''n''g'Key.space'k''e''y'Key.space'i''n''i''t''i''a''t''i''v''e''s''m'Key.backspace',''a'Key.backspaceKey.spaceKey.space'a''n''d'Key.space'o''u''t''l''i''n''e'Key.space'a''c''t''i''o''n'Key.space'p''l''a''n''s'Key.space't''o'Key.space'g''u''i''d''e'Key.space'o''u''r'Key.space'o''r''g''a''n''i''z''a''i''t'Key.backspaceKey.backspace't''i''o''n'Key.spaceKey.backspace"'"'s'Key.space's''u''c''e'Key.backspace'c''e''s''s'Key.space'i''n'Key.space't''h''e'Key.space'u''p''c''o''m''i''n''g'Key.space'y''e''a''r''.'
Screenshot: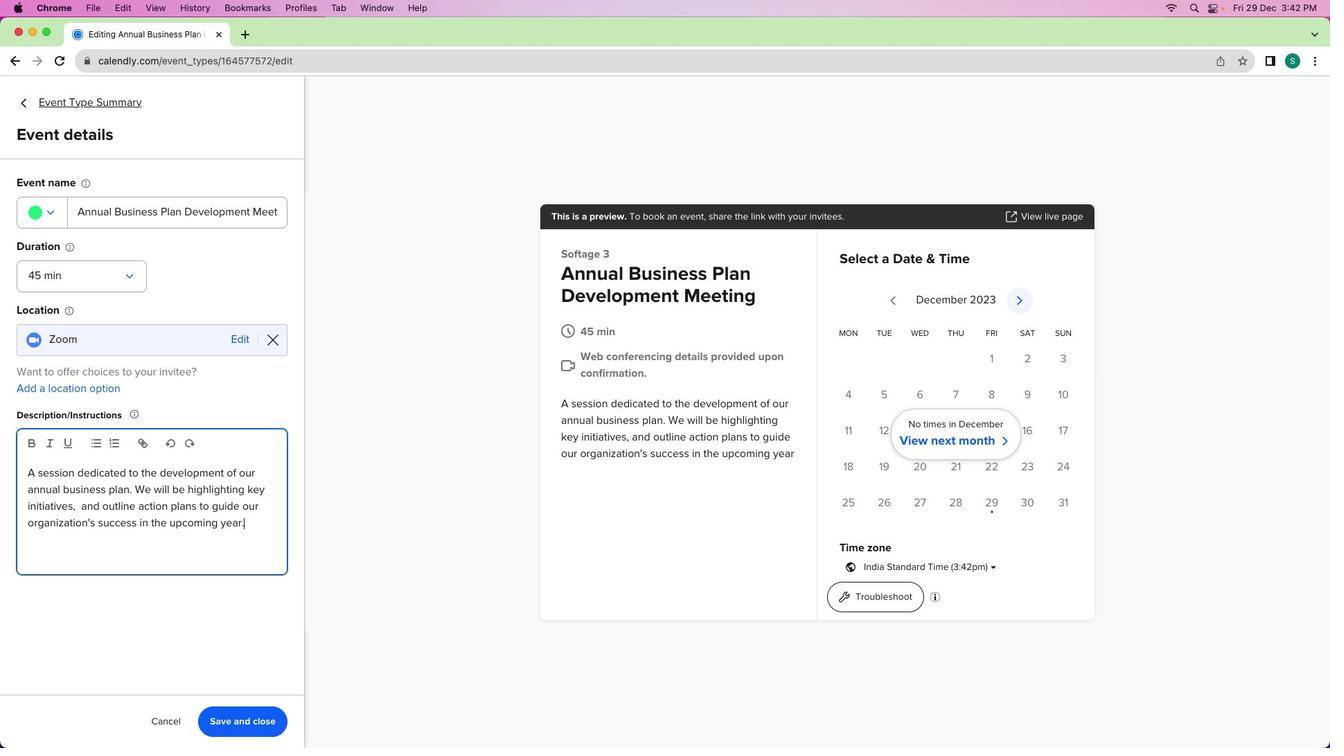 
Action: Mouse moved to (240, 731)
Screenshot: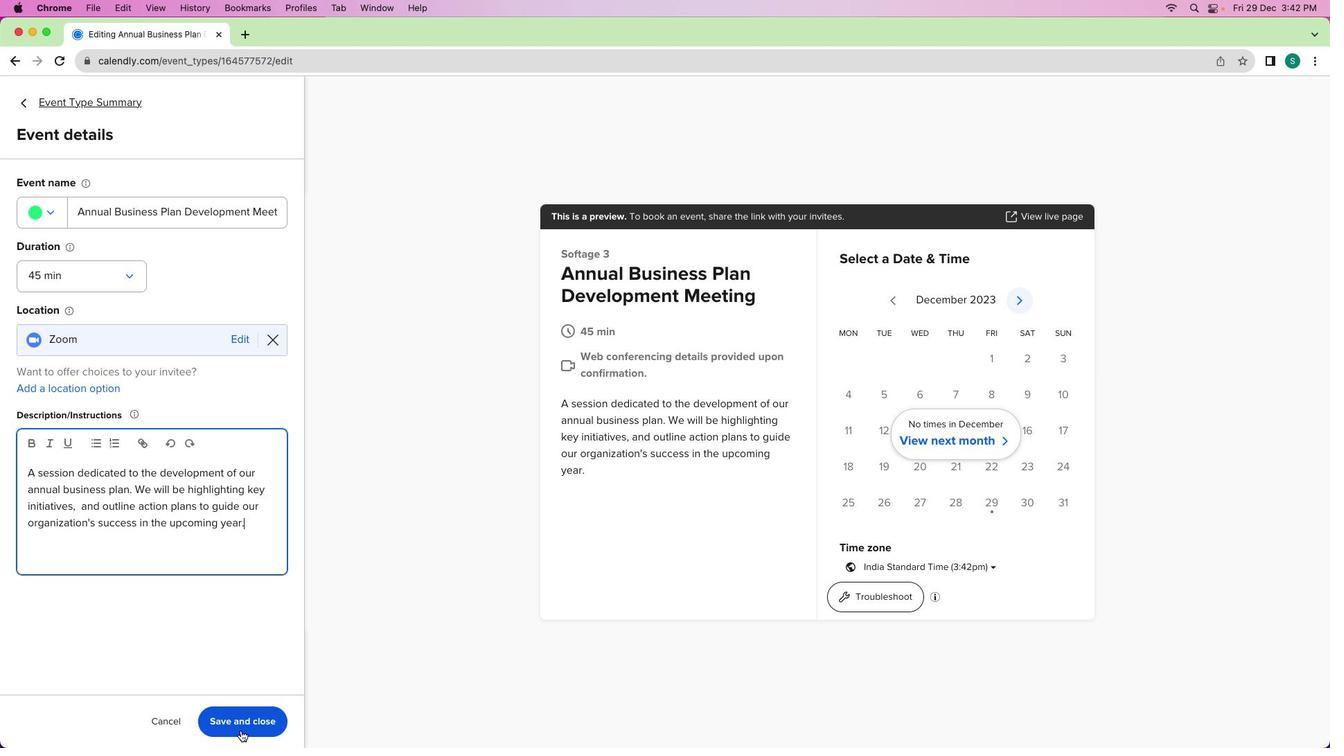 
Action: Mouse pressed left at (240, 731)
Screenshot: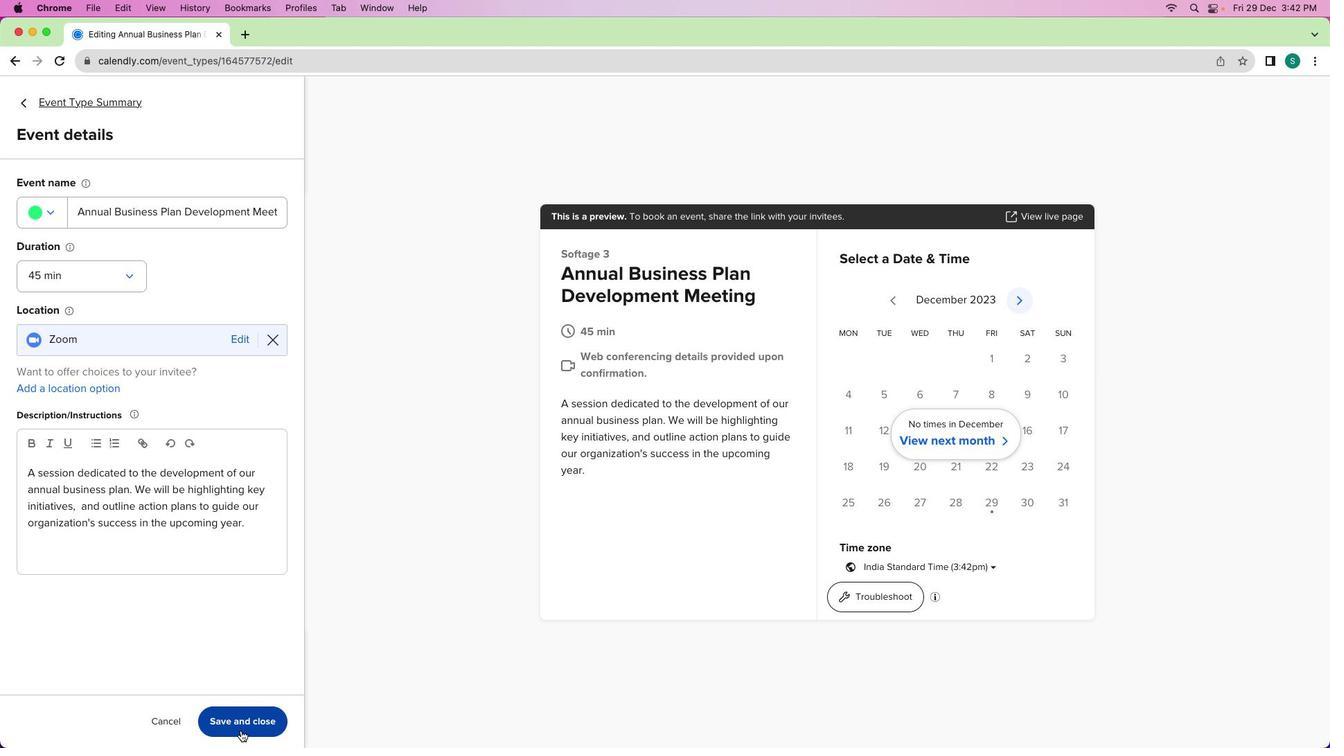 
Action: Mouse moved to (47, 106)
Screenshot: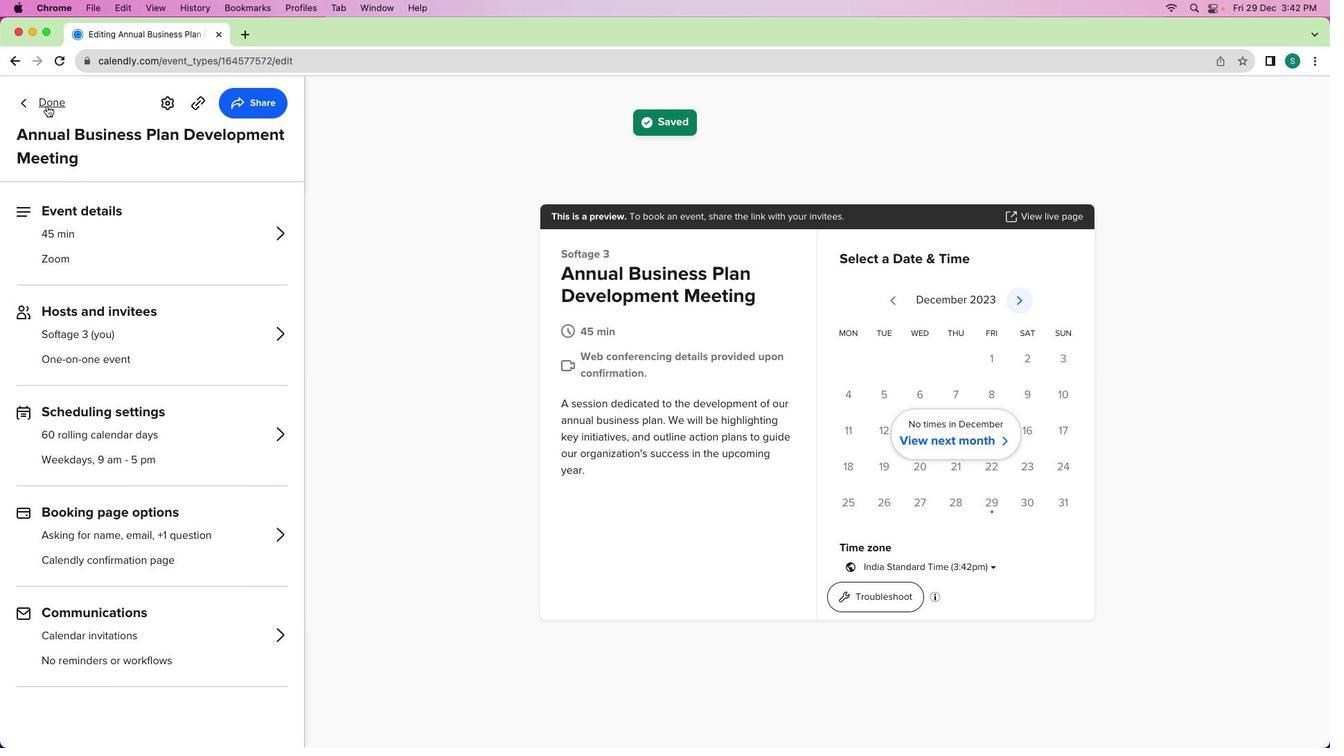 
Action: Mouse pressed left at (47, 106)
Screenshot: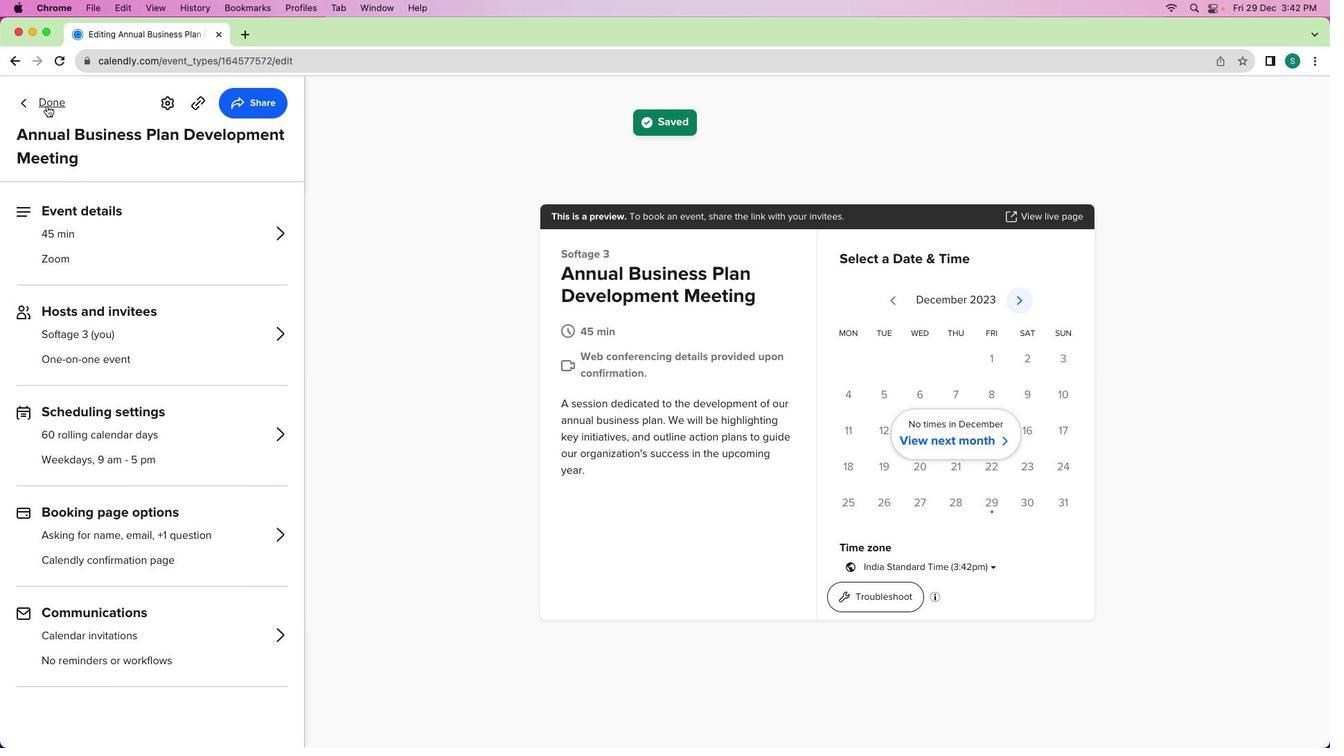 
Action: Mouse moved to (489, 433)
Screenshot: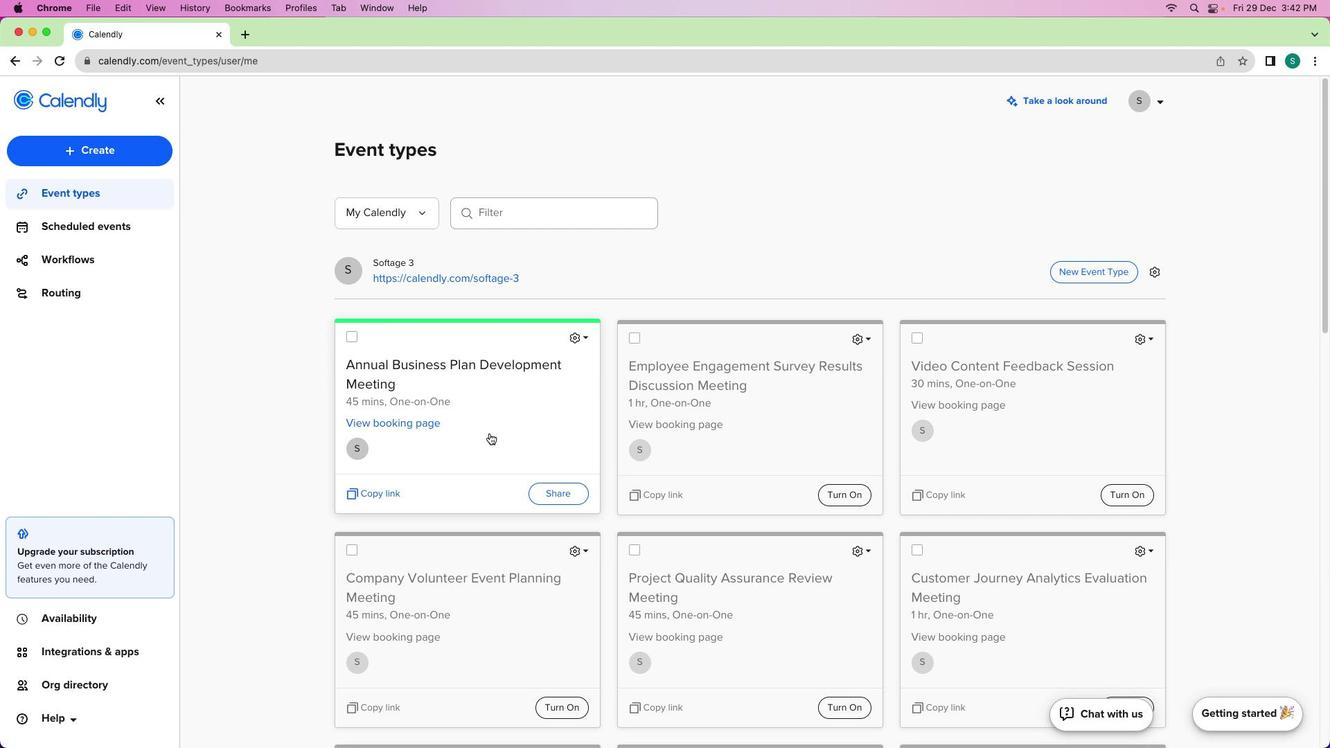 
